 Task: In the  document Mentalhealthfile.html Change font size of watermark '113' and place the watermark  'Horizontally'. Insert footer and write ww.ramsons.com
Action: Mouse moved to (232, 315)
Screenshot: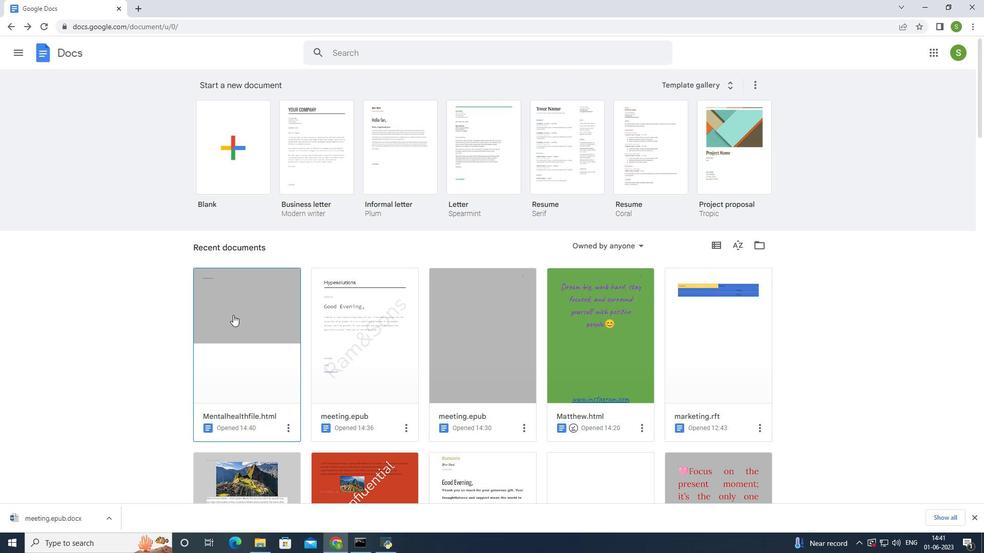 
Action: Mouse pressed left at (232, 315)
Screenshot: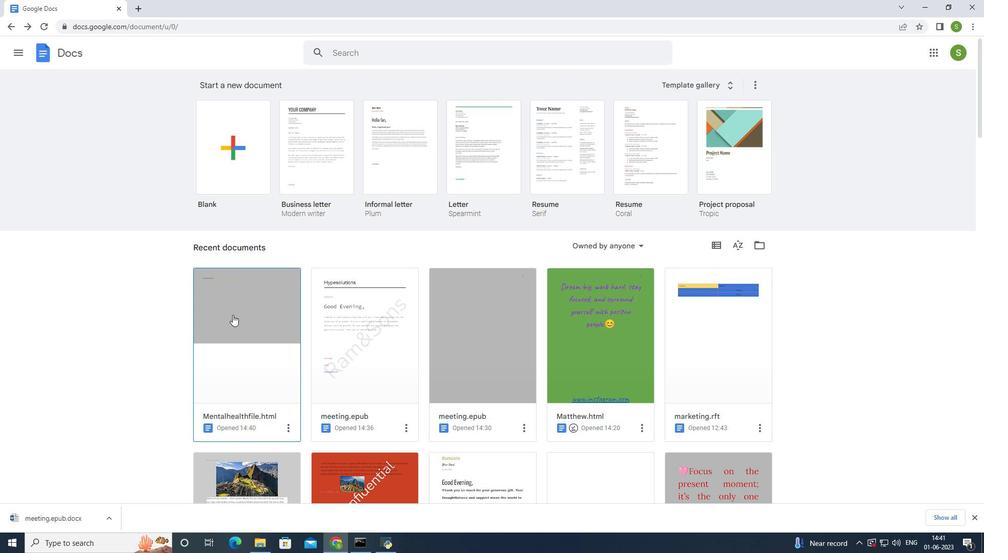
Action: Mouse moved to (115, 60)
Screenshot: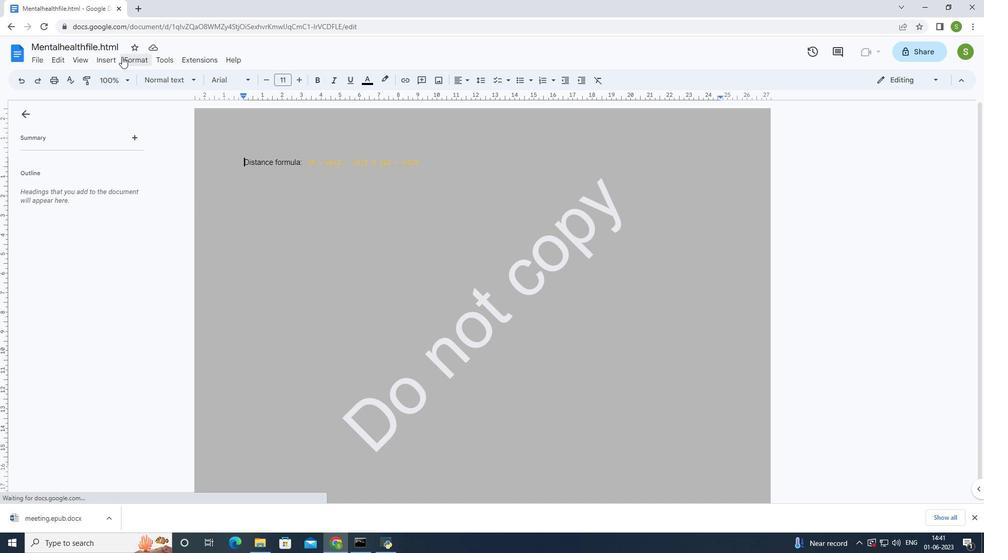 
Action: Mouse pressed left at (115, 60)
Screenshot: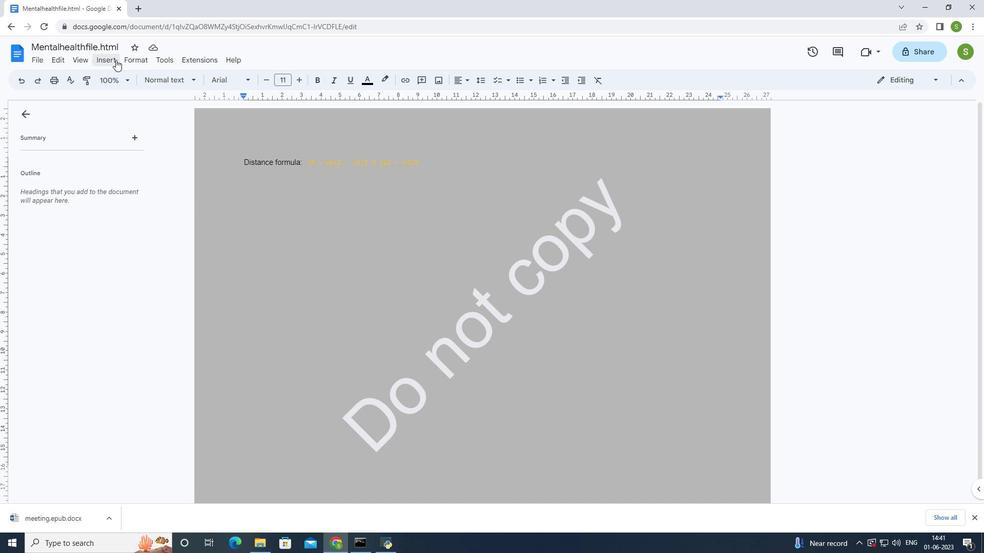 
Action: Mouse moved to (139, 294)
Screenshot: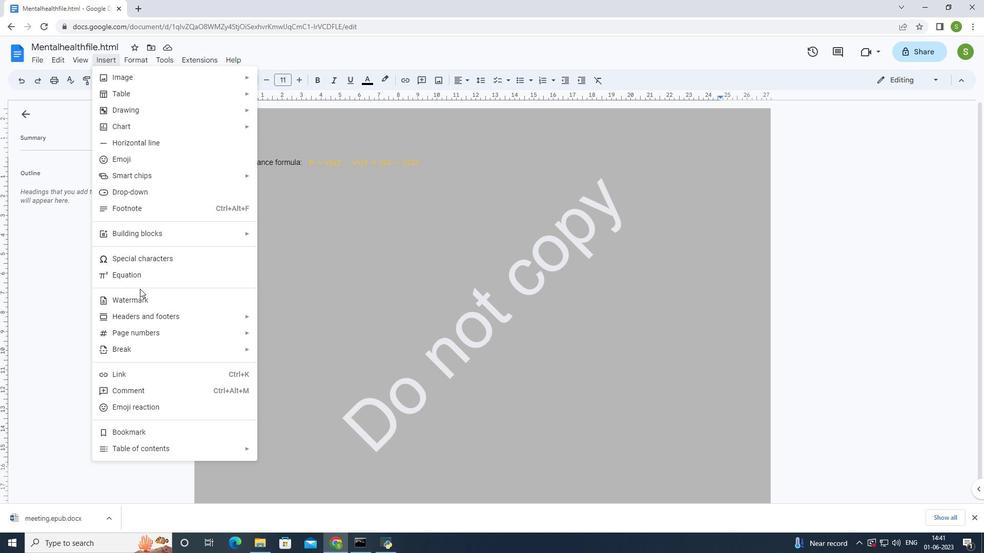 
Action: Mouse pressed left at (139, 294)
Screenshot: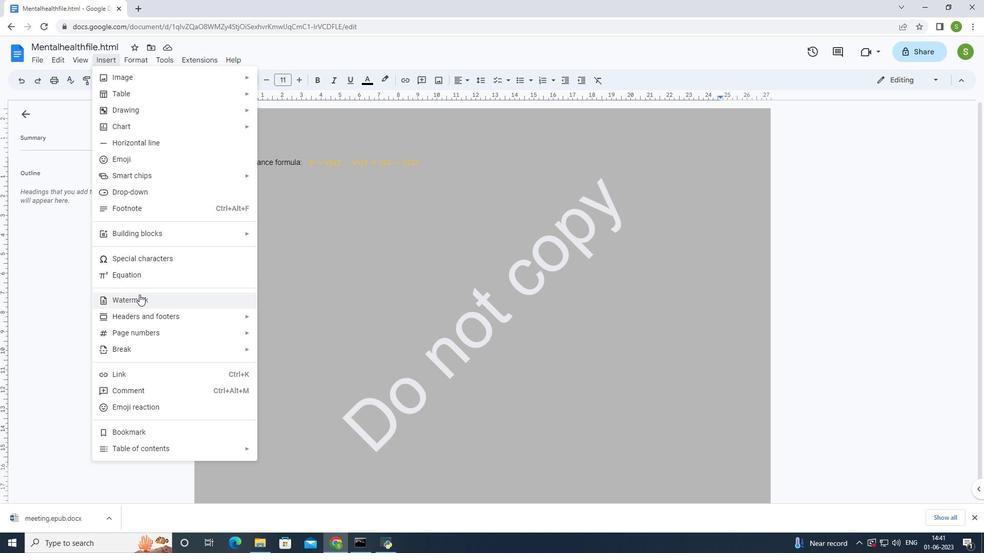 
Action: Mouse moved to (890, 210)
Screenshot: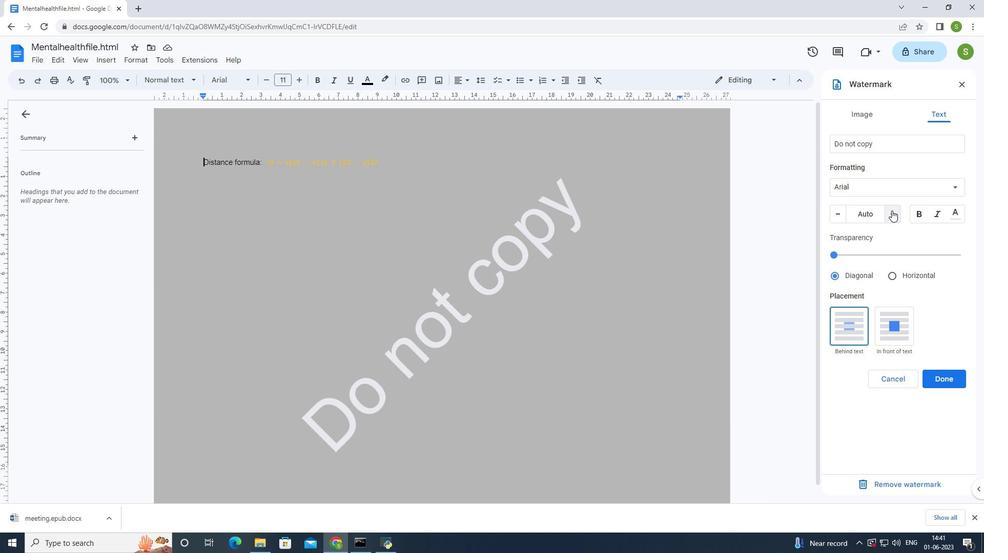 
Action: Mouse pressed left at (890, 210)
Screenshot: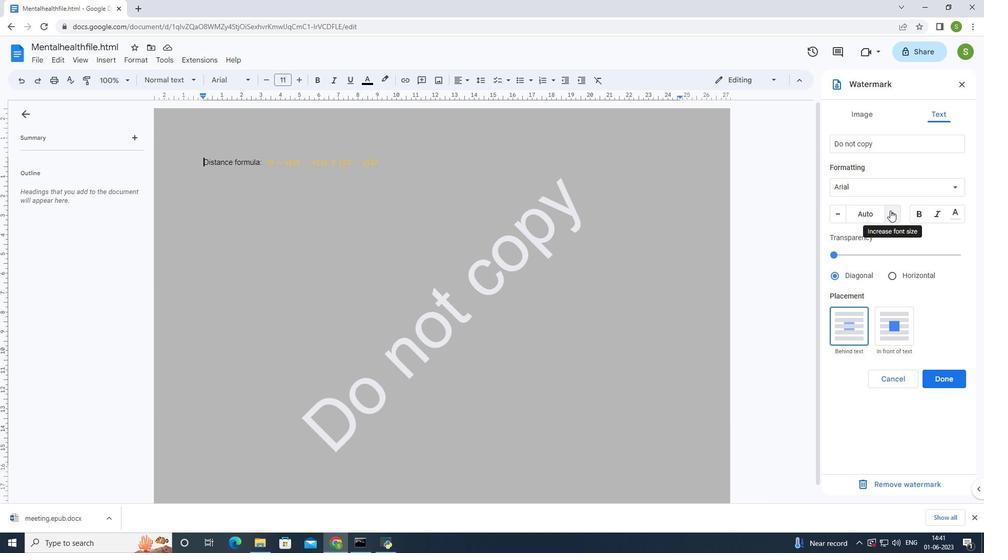 
Action: Mouse pressed left at (890, 210)
Screenshot: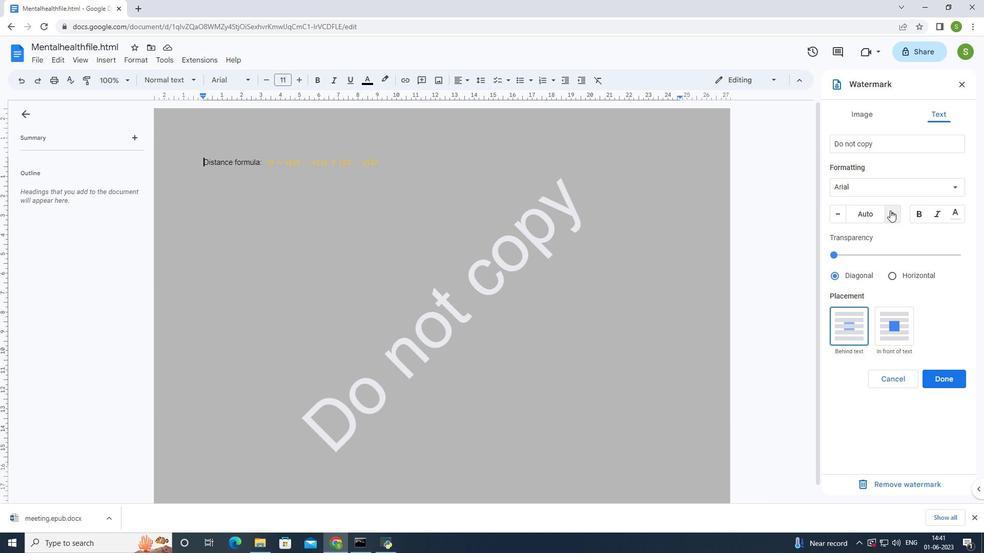 
Action: Mouse pressed left at (890, 210)
Screenshot: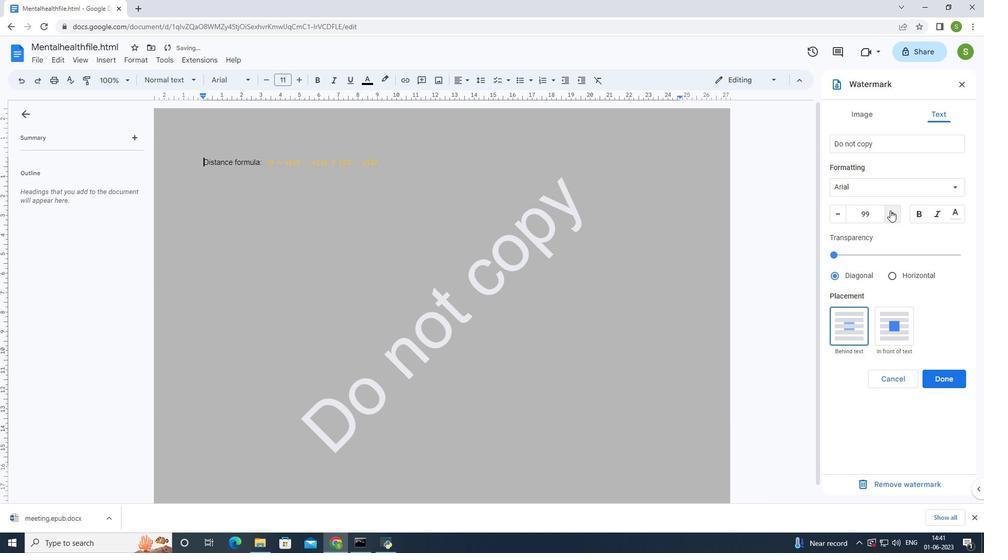 
Action: Mouse pressed left at (890, 210)
Screenshot: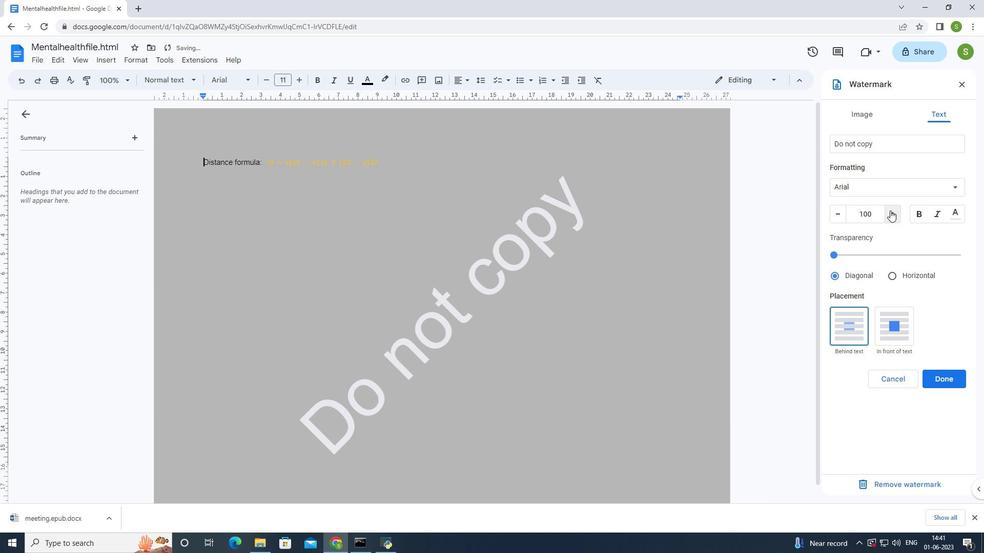 
Action: Mouse moved to (890, 211)
Screenshot: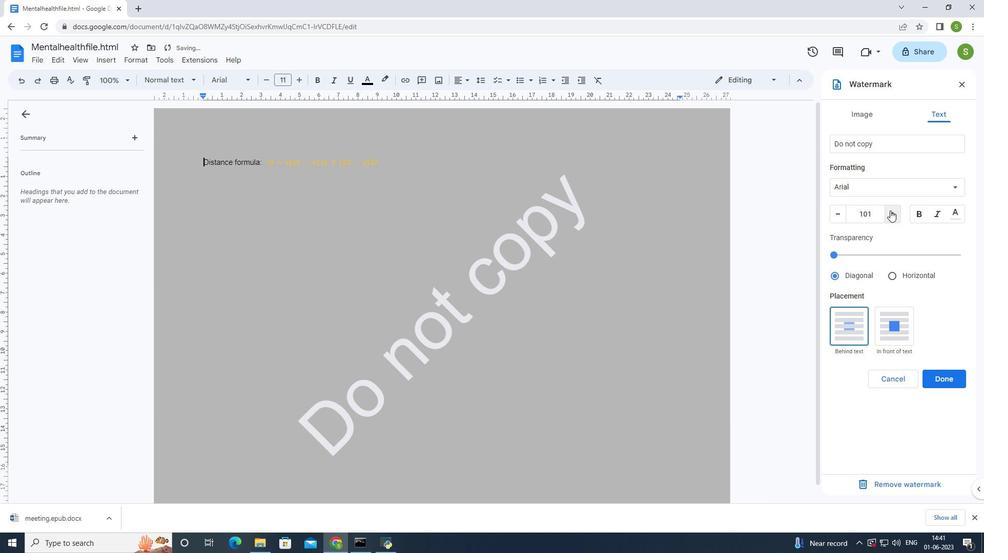 
Action: Mouse pressed left at (890, 211)
Screenshot: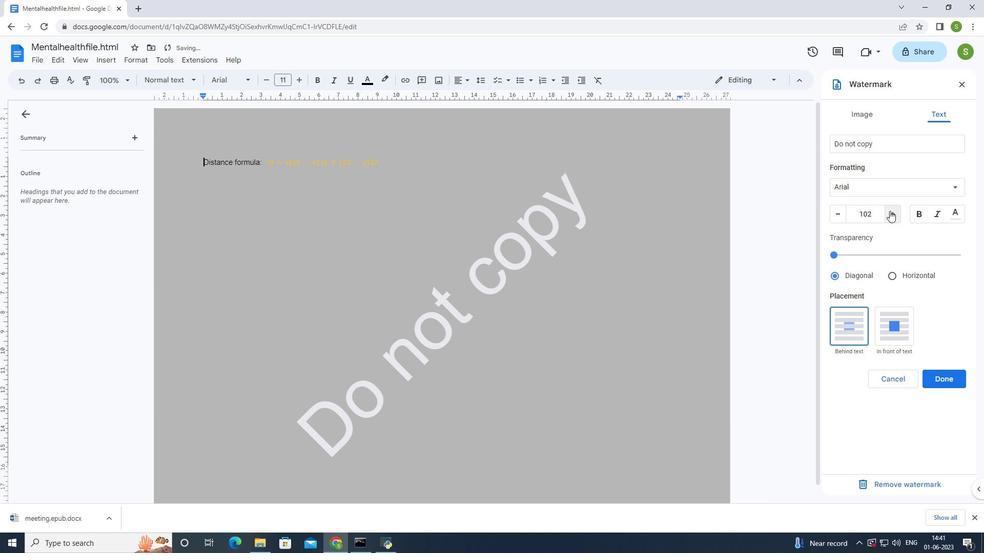 
Action: Mouse pressed left at (890, 211)
Screenshot: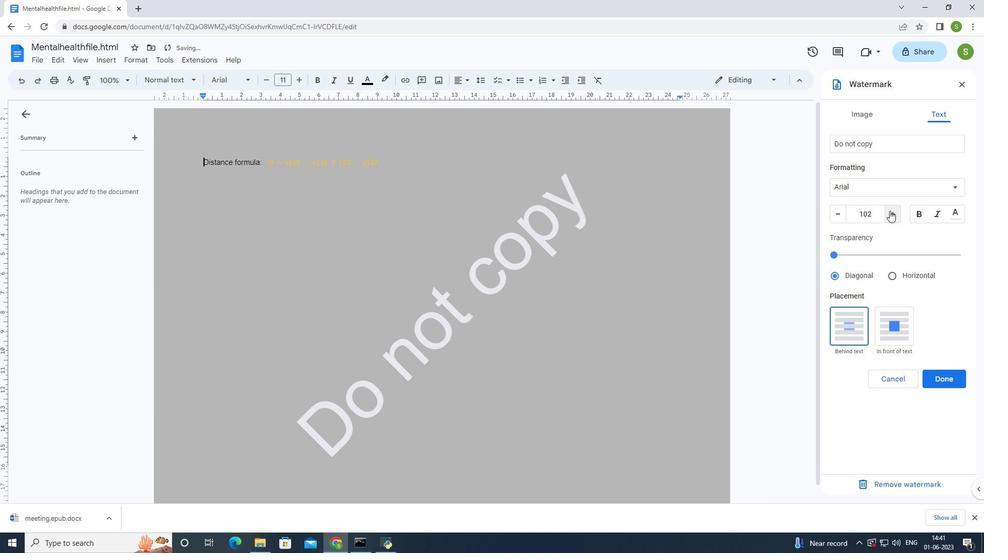 
Action: Mouse pressed left at (890, 211)
Screenshot: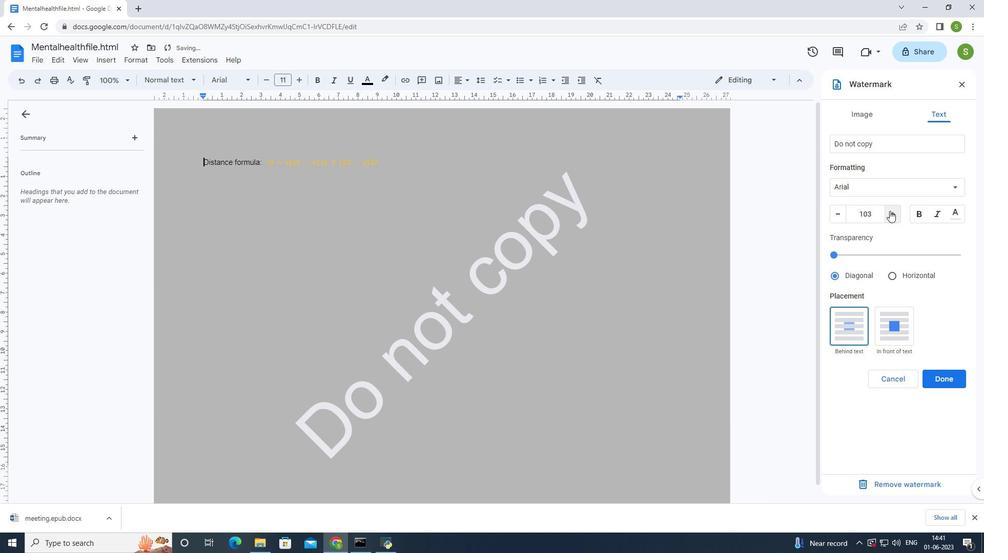 
Action: Mouse pressed left at (890, 211)
Screenshot: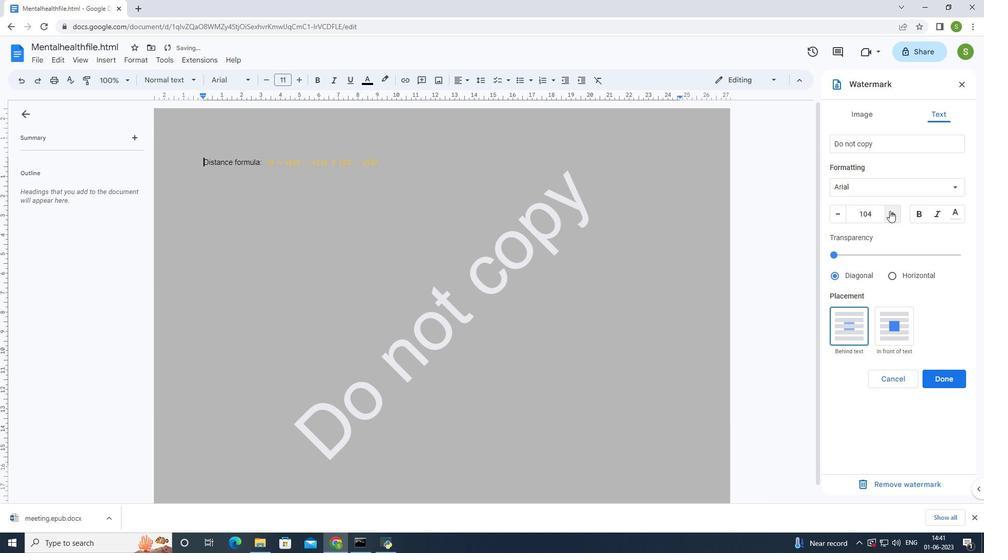 
Action: Mouse pressed left at (890, 211)
Screenshot: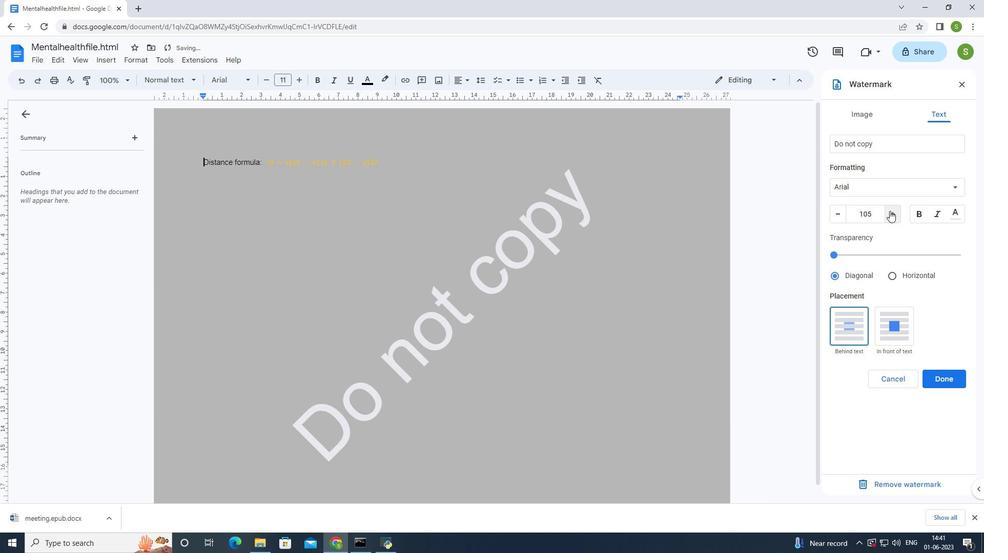 
Action: Mouse pressed left at (890, 211)
Screenshot: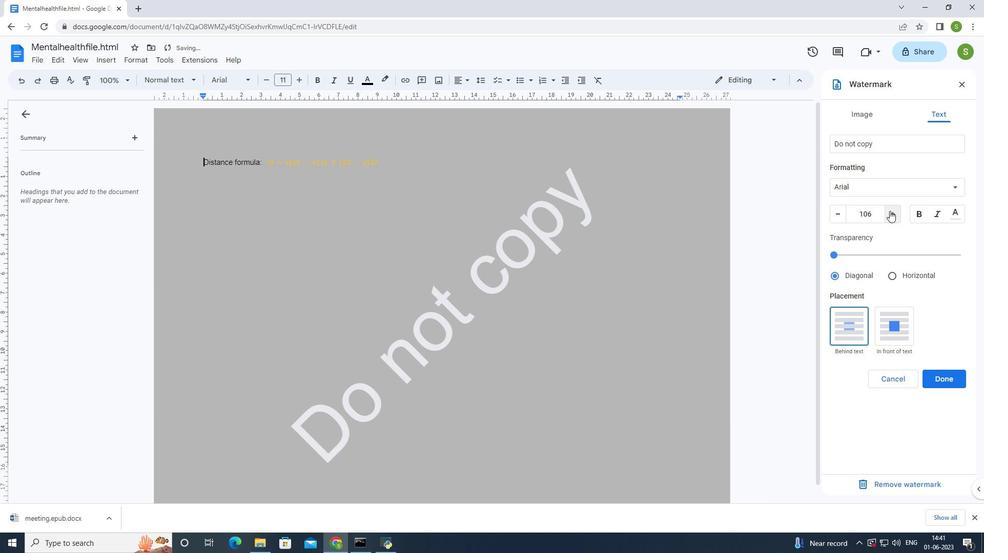 
Action: Mouse pressed left at (890, 211)
Screenshot: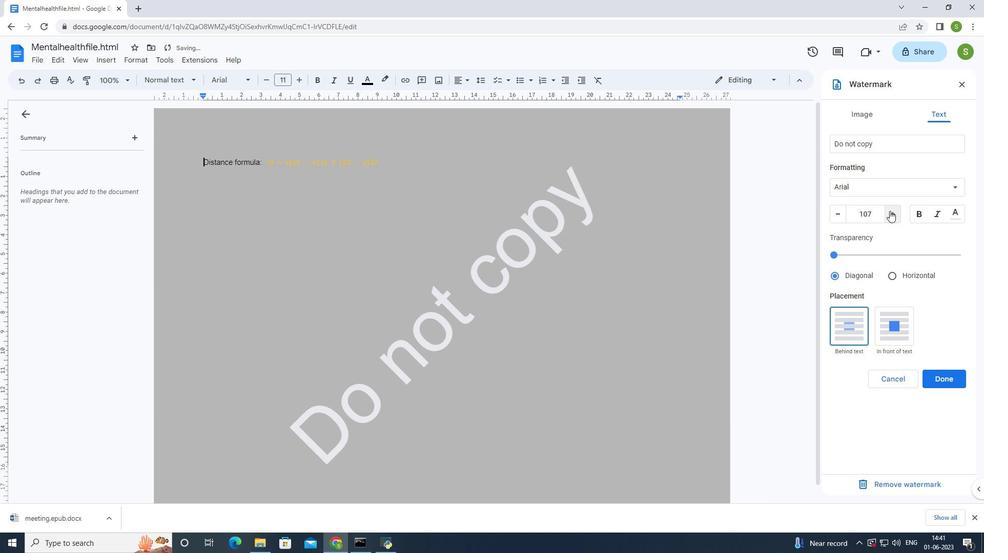 
Action: Mouse pressed left at (890, 211)
Screenshot: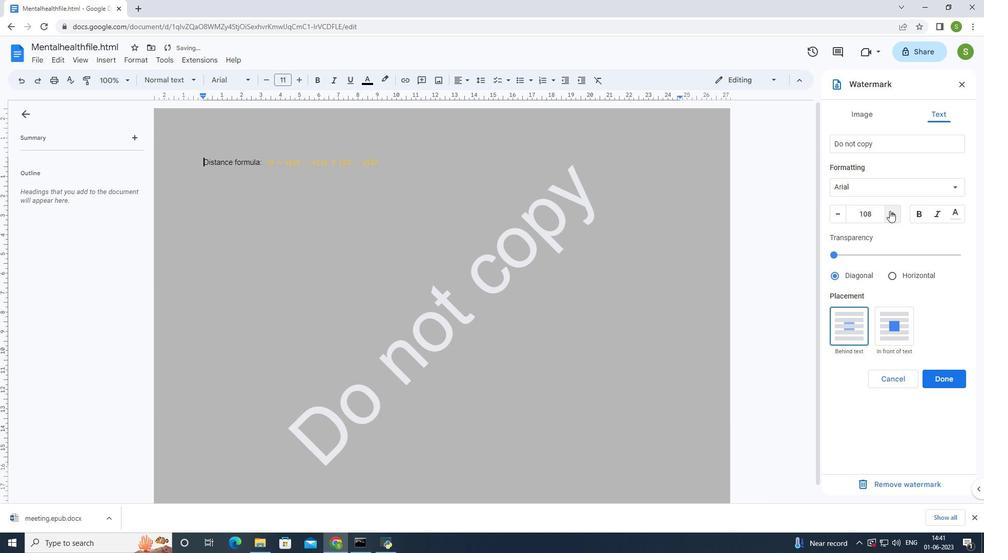 
Action: Mouse pressed left at (890, 211)
Screenshot: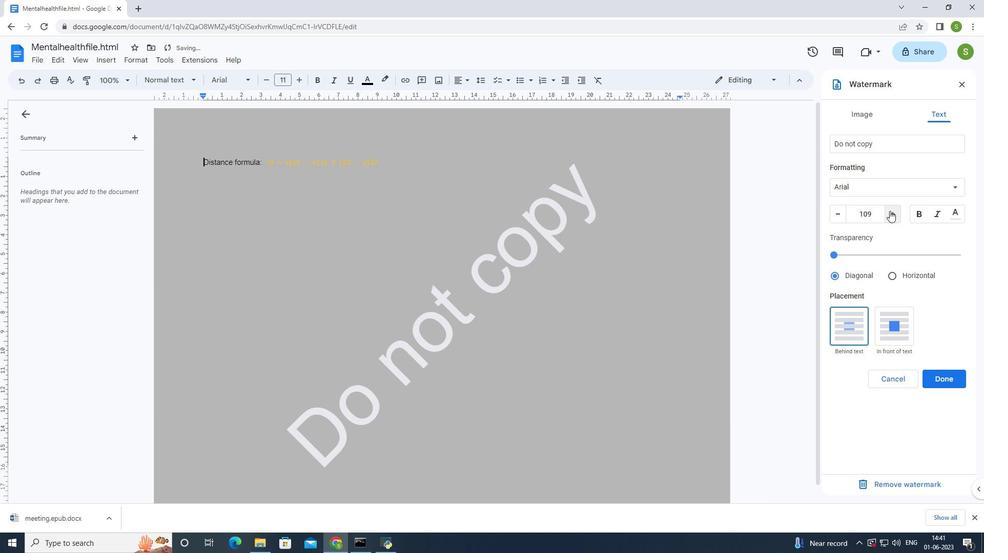
Action: Mouse pressed left at (890, 211)
Screenshot: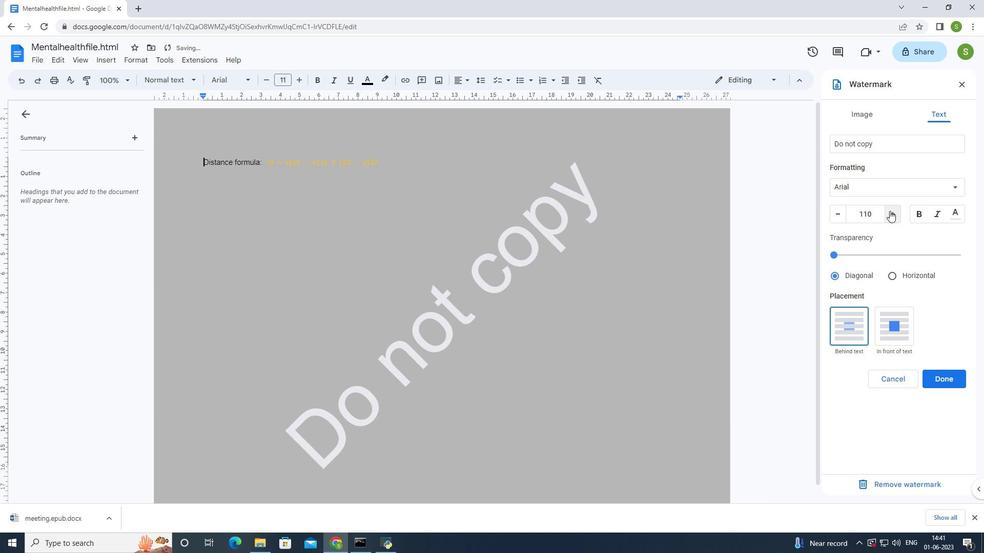 
Action: Mouse pressed left at (890, 211)
Screenshot: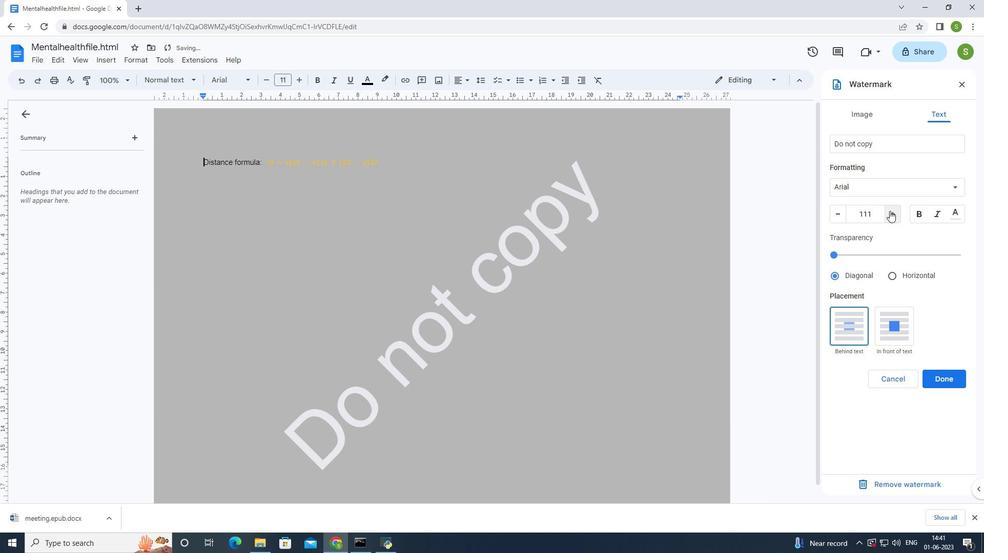 
Action: Mouse pressed left at (890, 211)
Screenshot: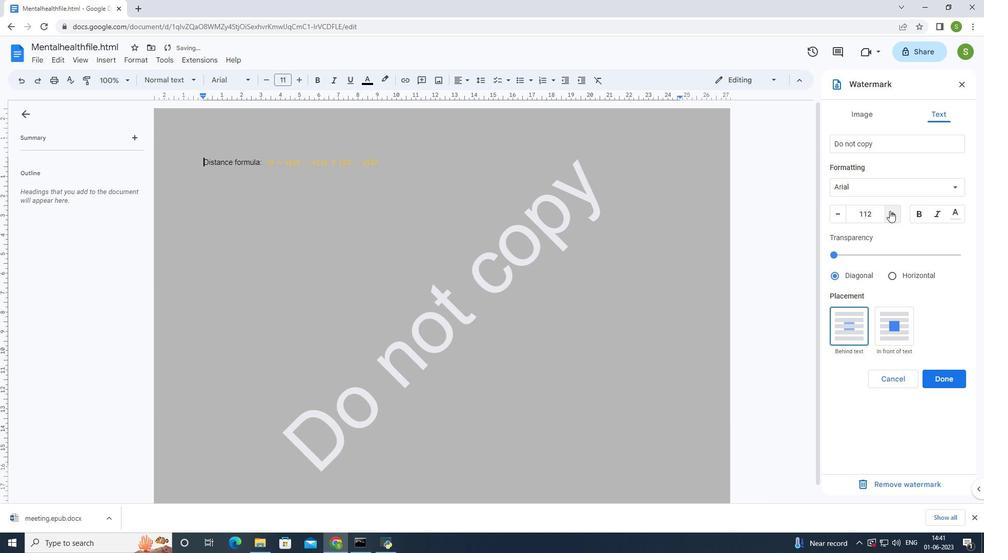 
Action: Mouse pressed left at (890, 211)
Screenshot: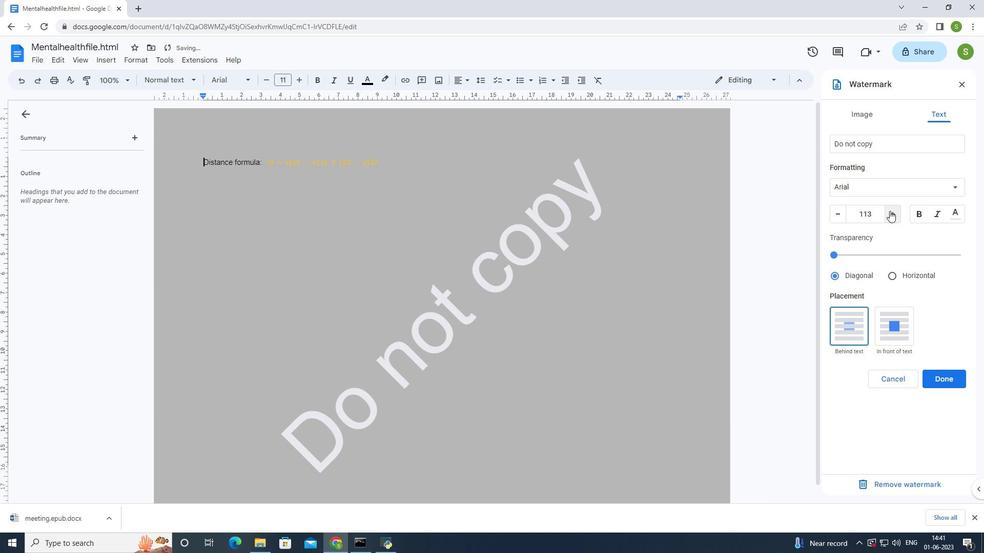 
Action: Mouse moved to (832, 217)
Screenshot: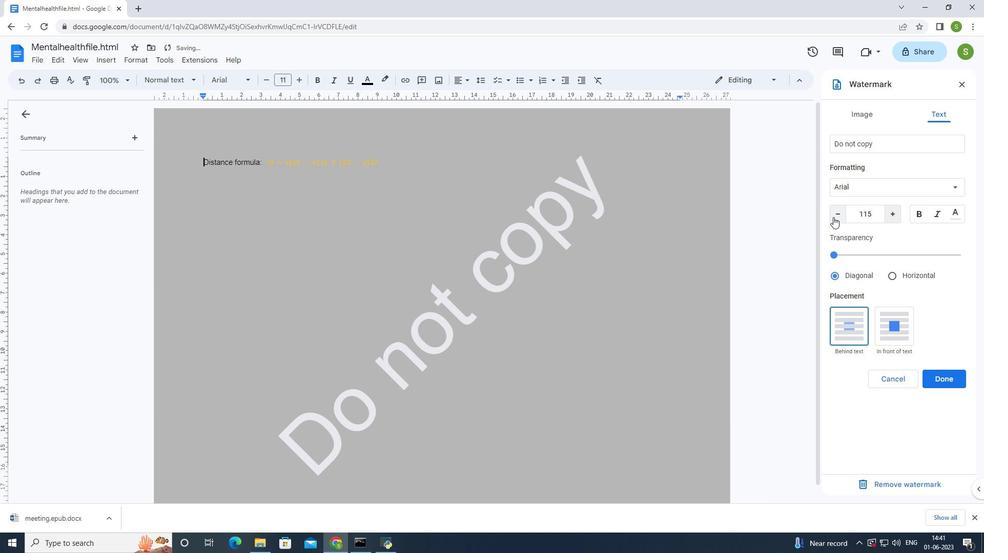 
Action: Mouse pressed left at (832, 217)
Screenshot: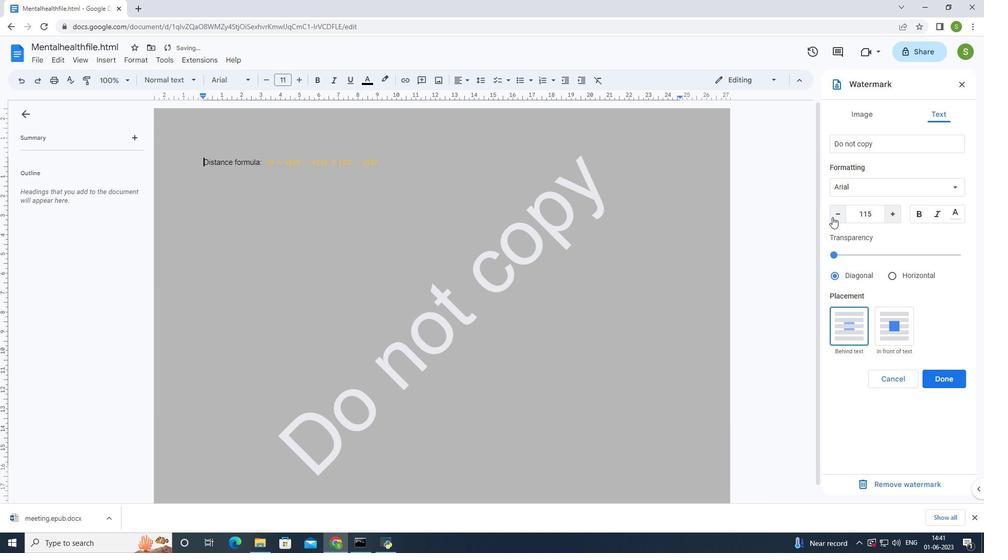 
Action: Mouse pressed left at (832, 217)
Screenshot: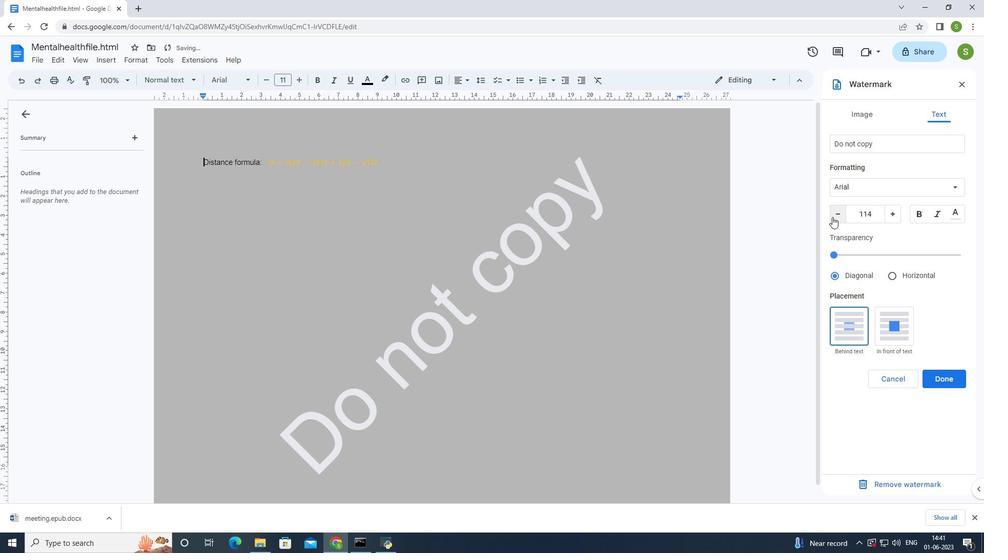 
Action: Mouse moved to (891, 274)
Screenshot: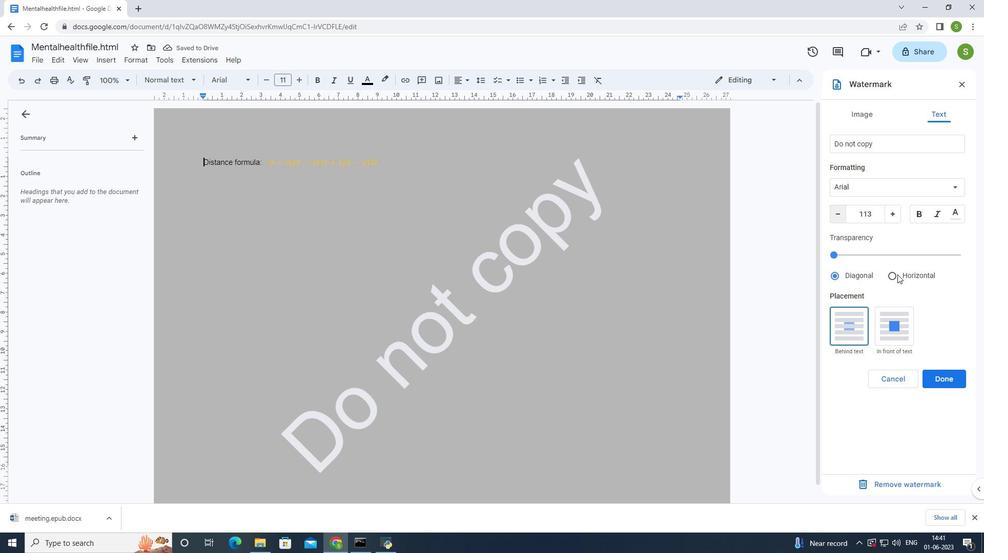 
Action: Mouse pressed left at (891, 274)
Screenshot: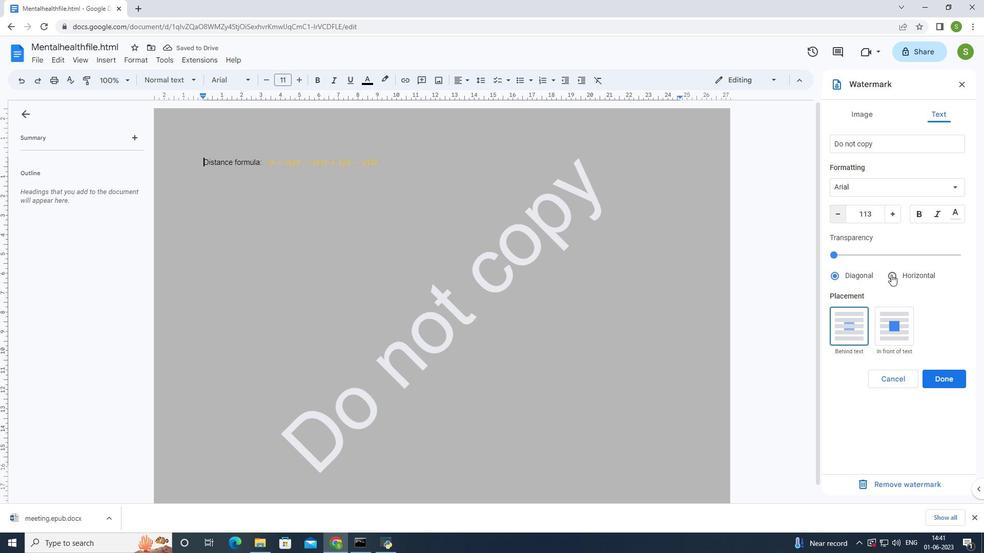 
Action: Mouse moved to (565, 289)
Screenshot: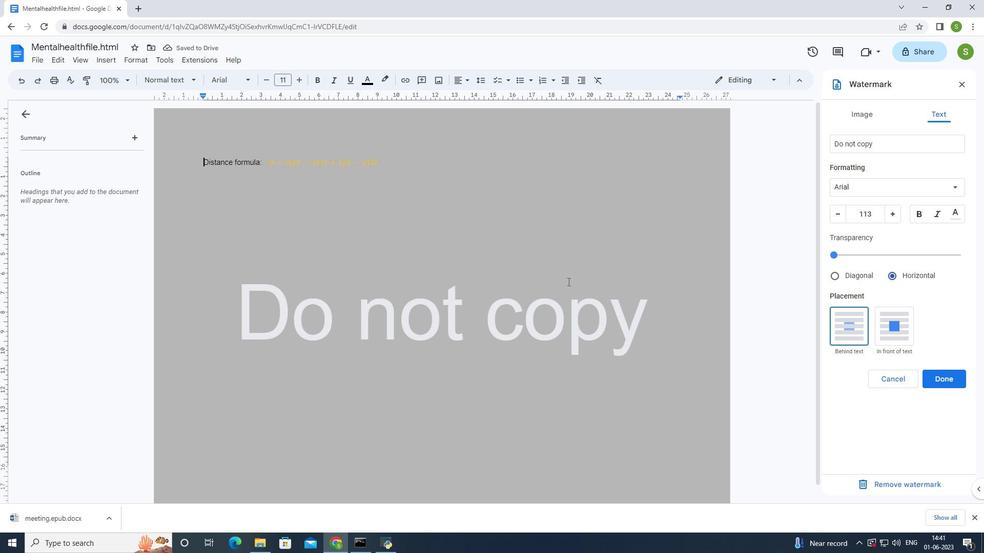 
Action: Mouse scrolled (565, 288) with delta (0, 0)
Screenshot: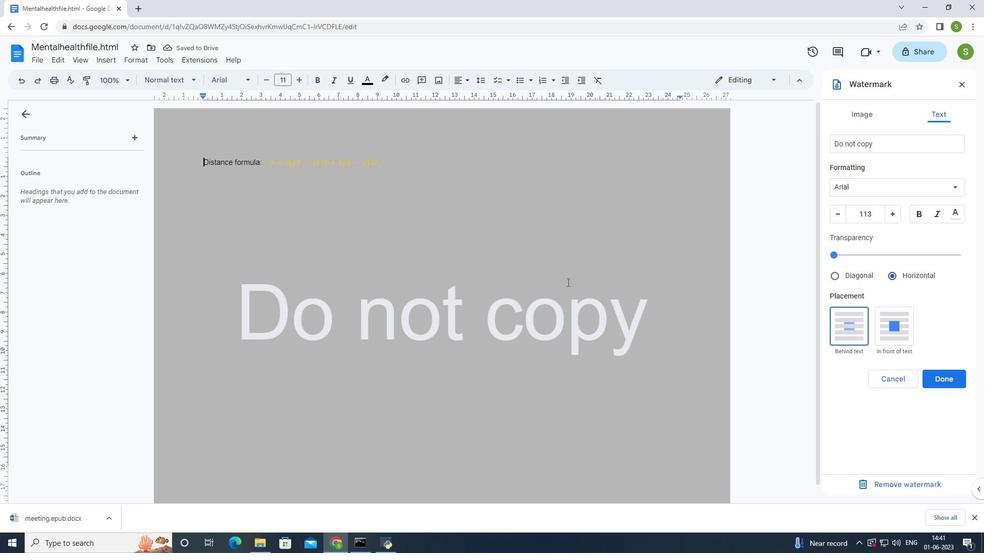 
Action: Mouse moved to (565, 291)
Screenshot: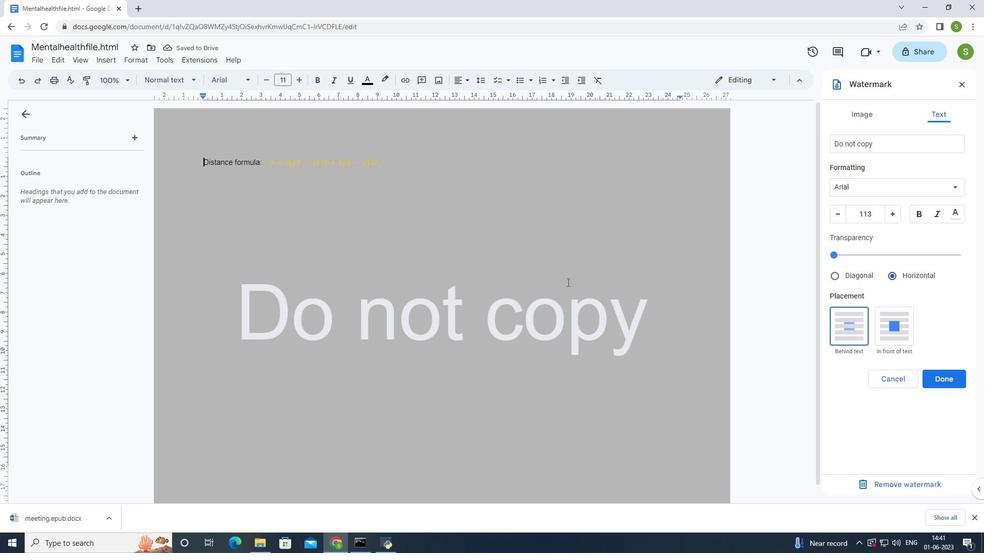 
Action: Mouse scrolled (565, 290) with delta (0, 0)
Screenshot: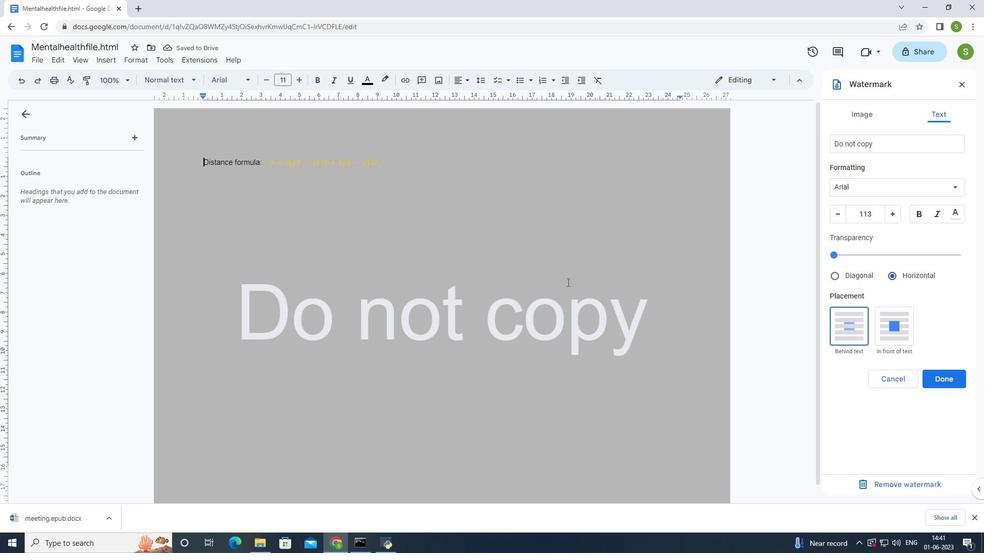 
Action: Mouse moved to (565, 291)
Screenshot: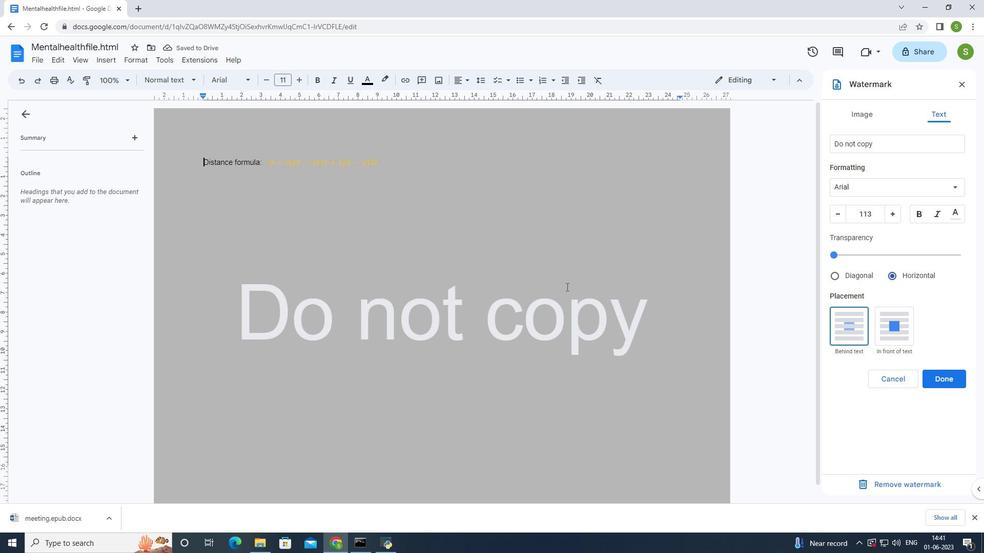 
Action: Mouse scrolled (565, 291) with delta (0, 0)
Screenshot: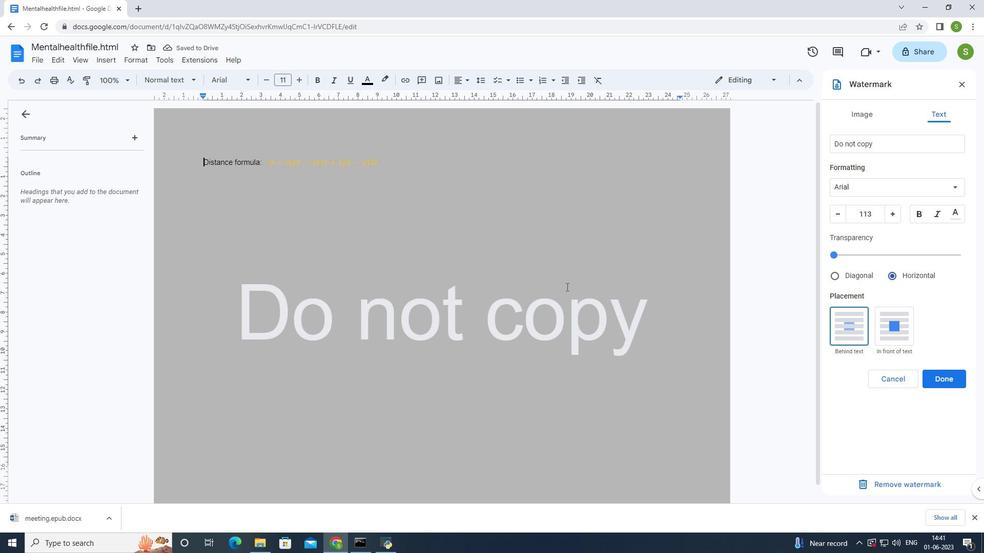 
Action: Mouse moved to (565, 292)
Screenshot: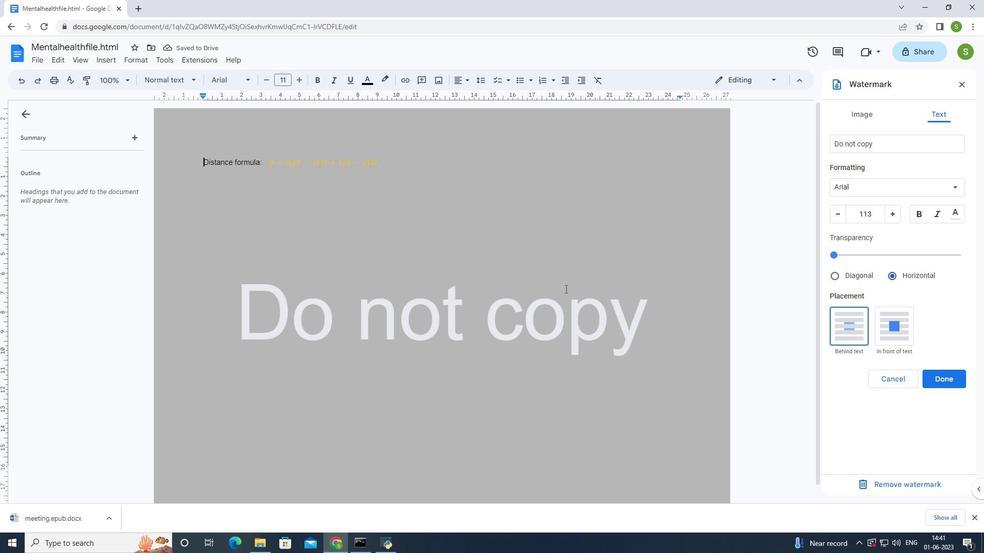 
Action: Mouse scrolled (565, 291) with delta (0, 0)
Screenshot: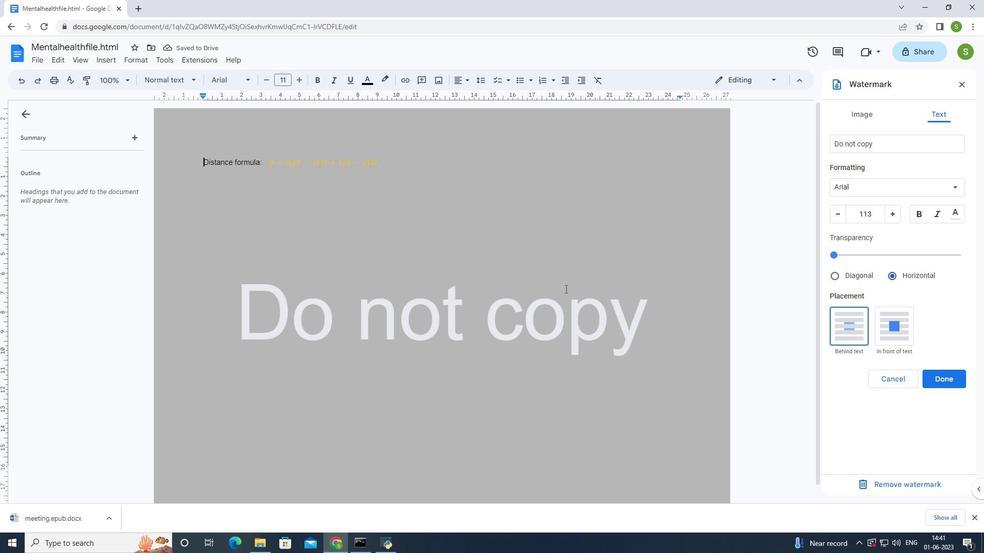 
Action: Mouse moved to (563, 295)
Screenshot: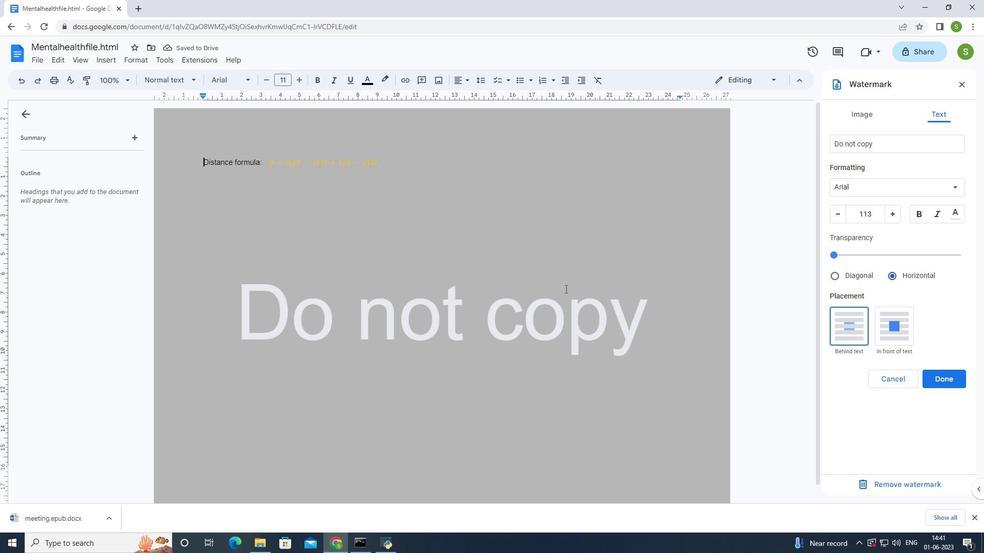 
Action: Mouse scrolled (563, 294) with delta (0, 0)
Screenshot: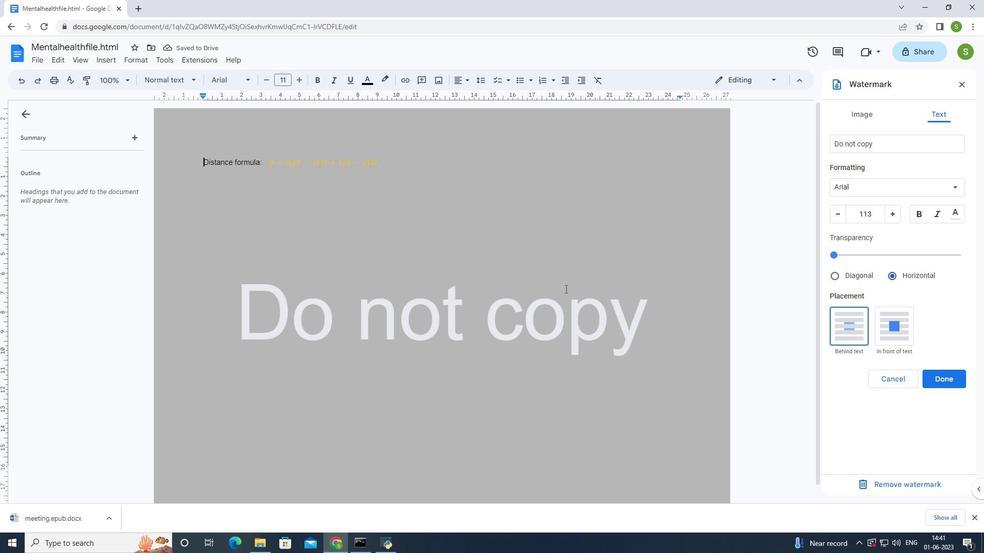 
Action: Mouse moved to (555, 304)
Screenshot: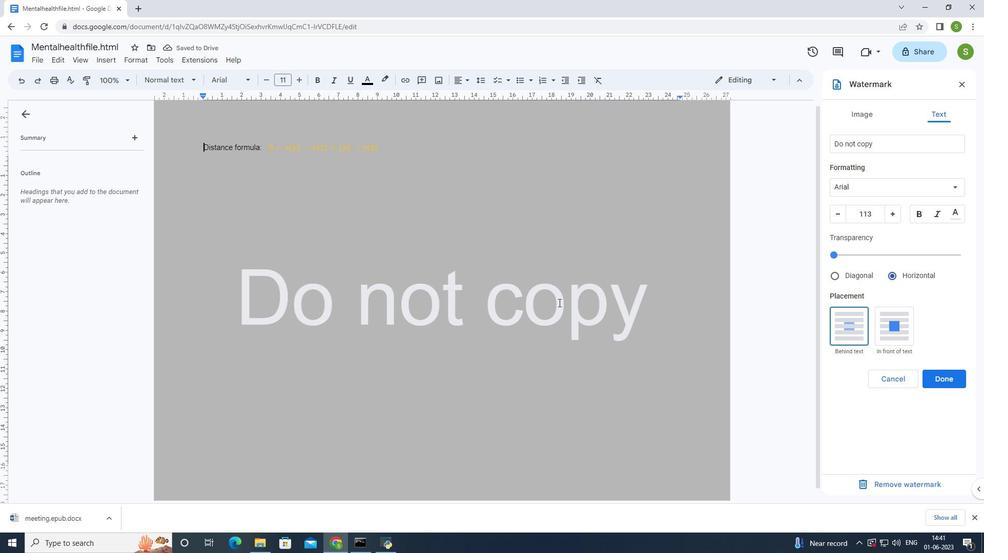 
Action: Mouse scrolled (555, 303) with delta (0, 0)
Screenshot: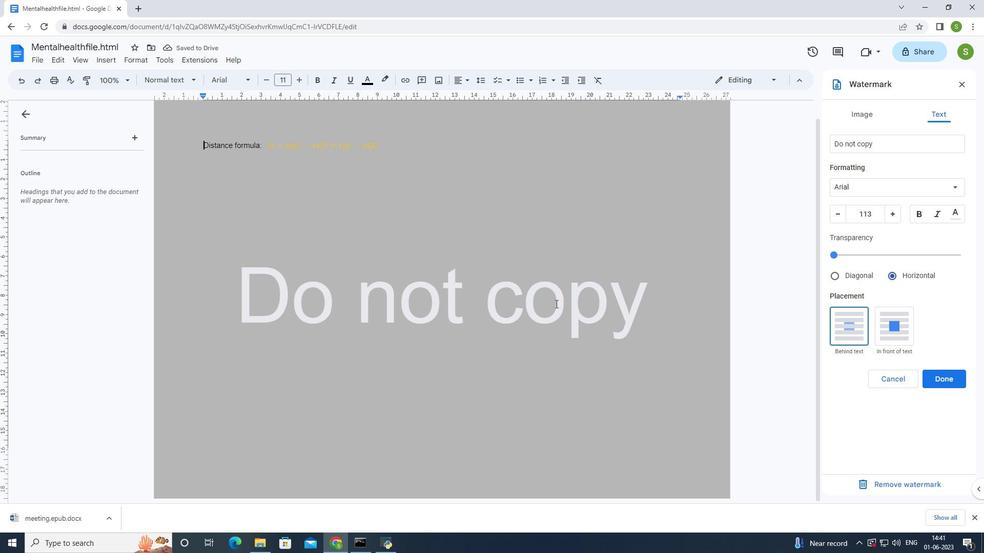 
Action: Mouse moved to (555, 304)
Screenshot: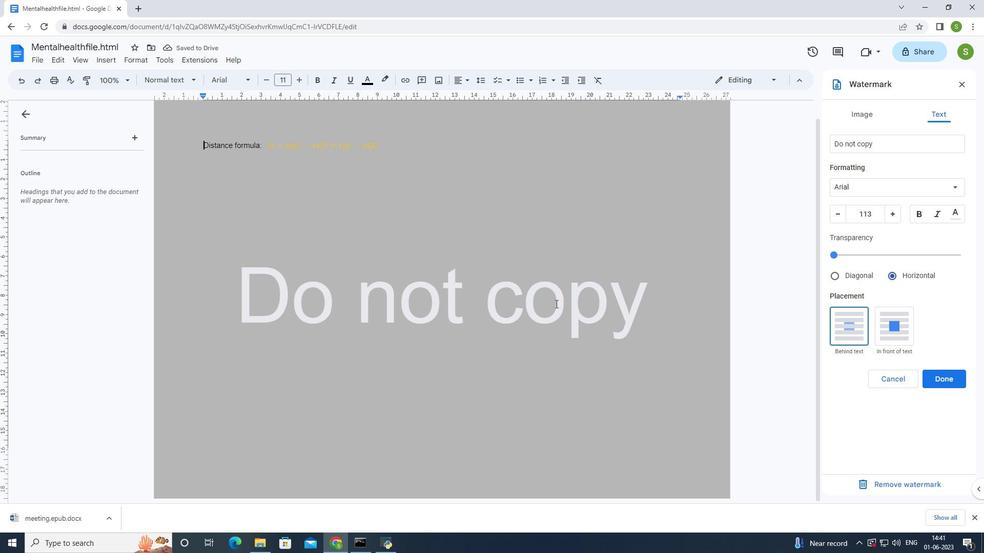 
Action: Mouse scrolled (555, 303) with delta (0, 0)
Screenshot: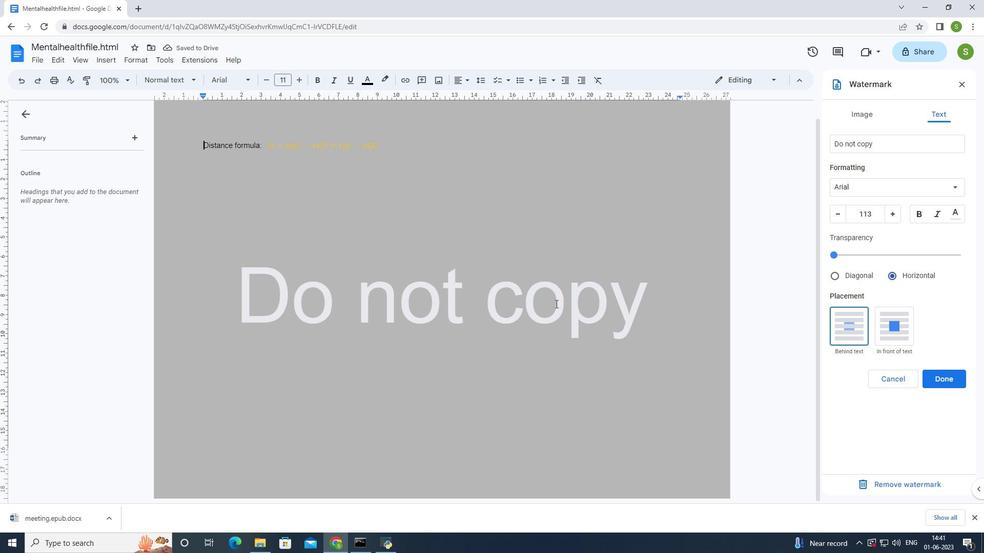 
Action: Mouse moved to (493, 454)
Screenshot: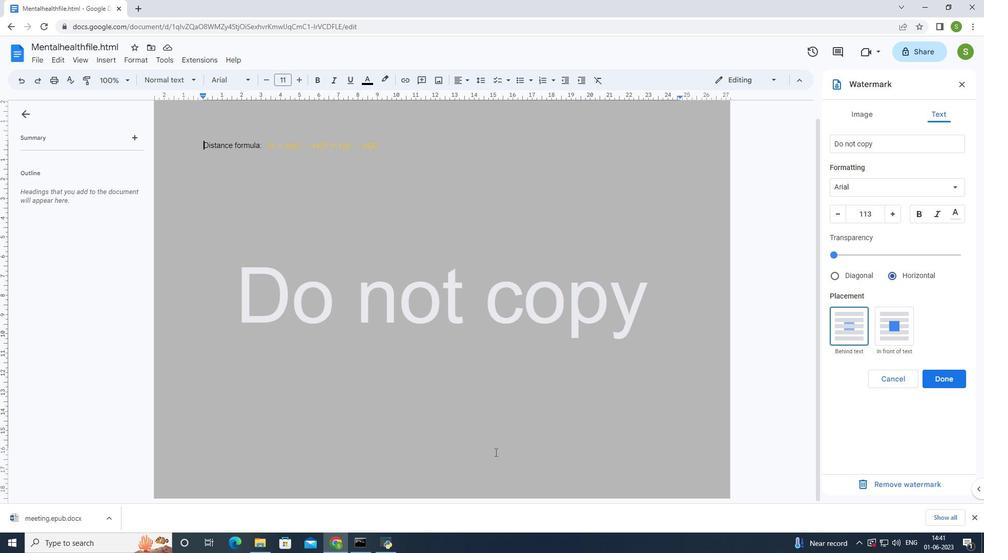 
Action: Mouse pressed left at (493, 454)
Screenshot: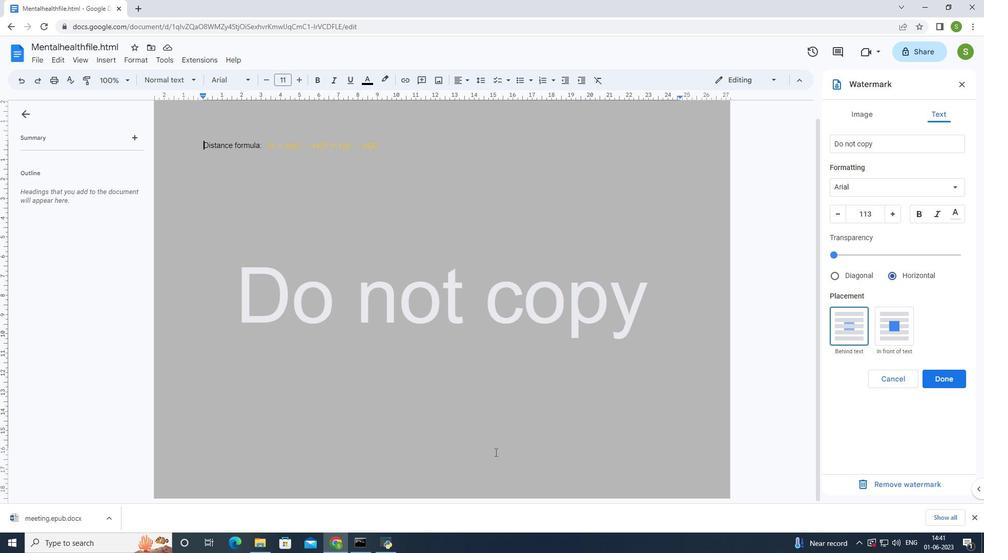 
Action: Mouse pressed left at (493, 454)
Screenshot: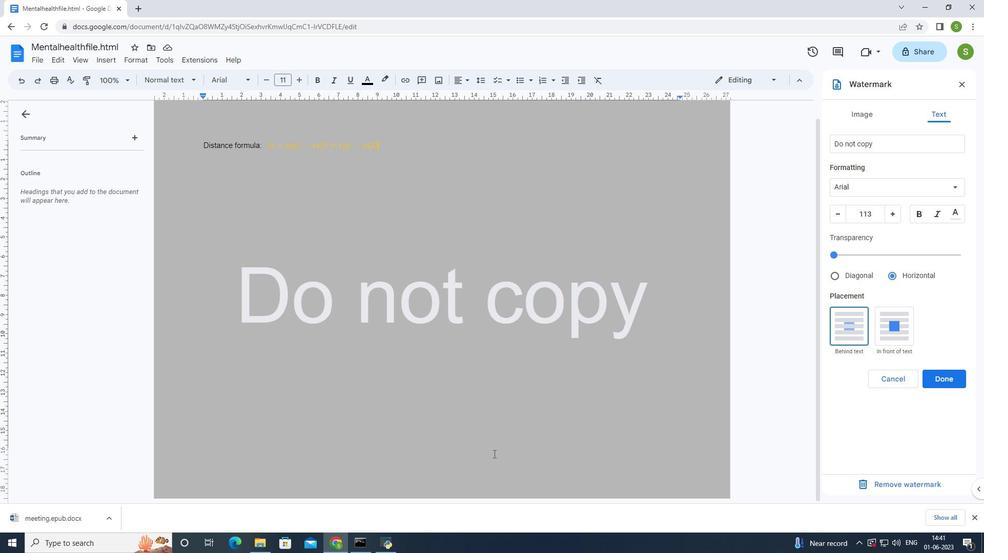 
Action: Mouse moved to (406, 85)
Screenshot: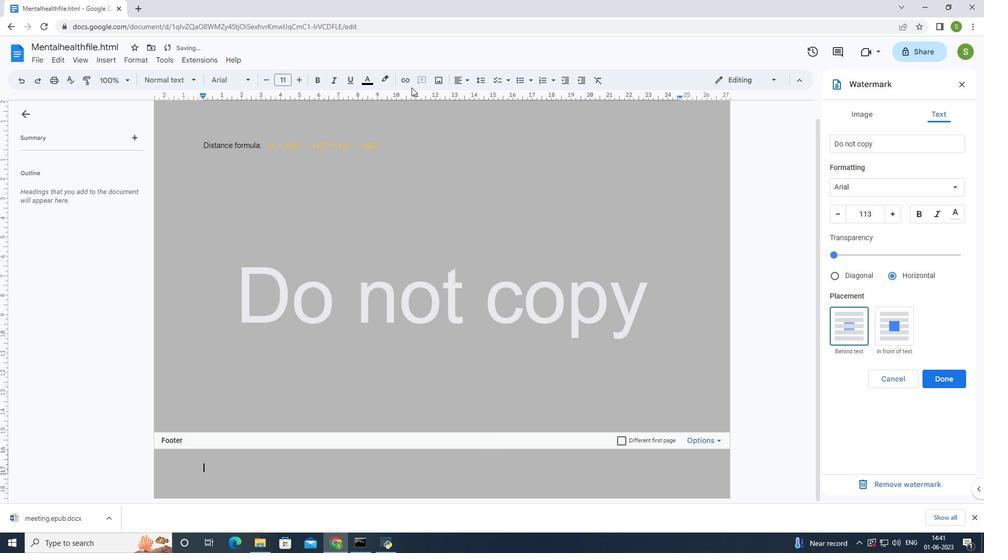 
Action: Mouse pressed left at (406, 85)
Screenshot: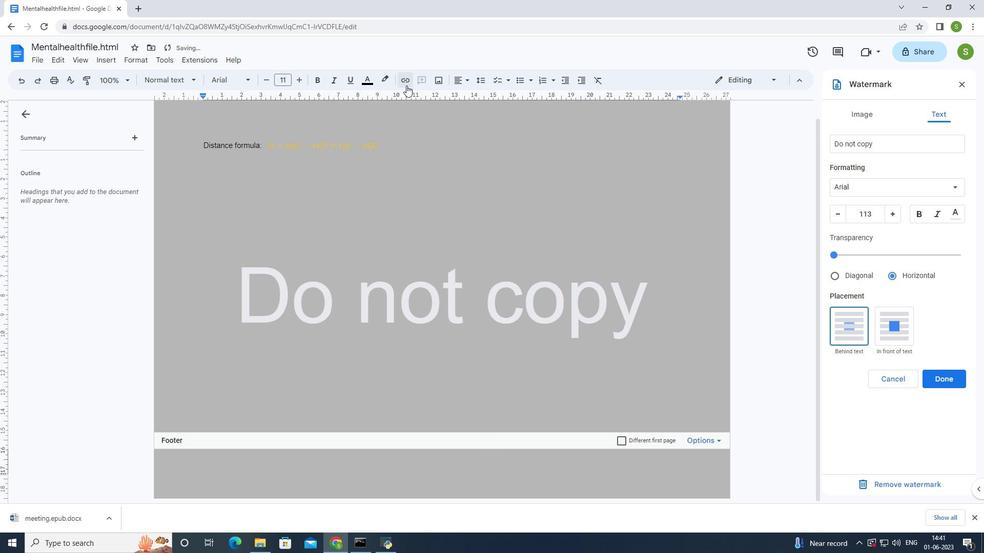 
Action: Mouse moved to (250, 301)
Screenshot: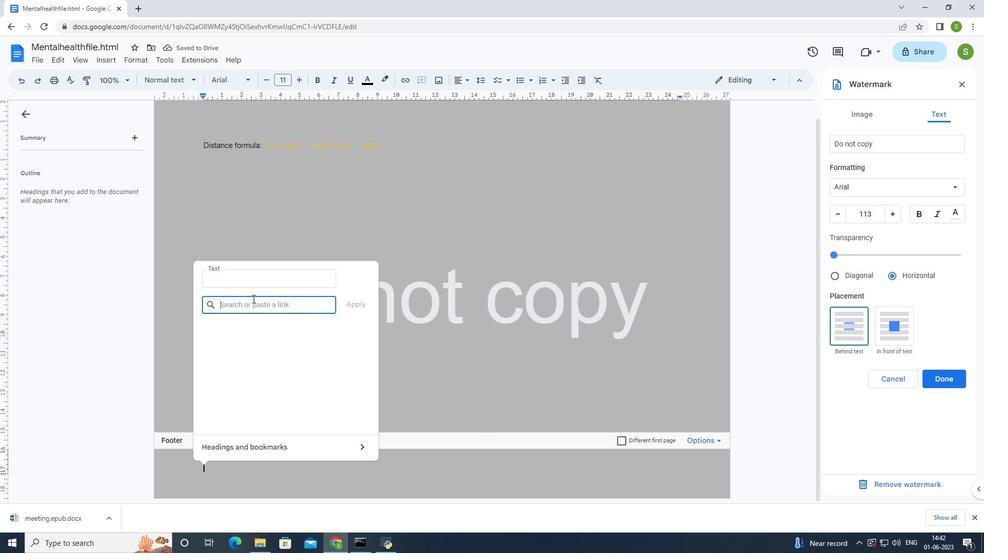 
Action: Mouse pressed left at (250, 301)
Screenshot: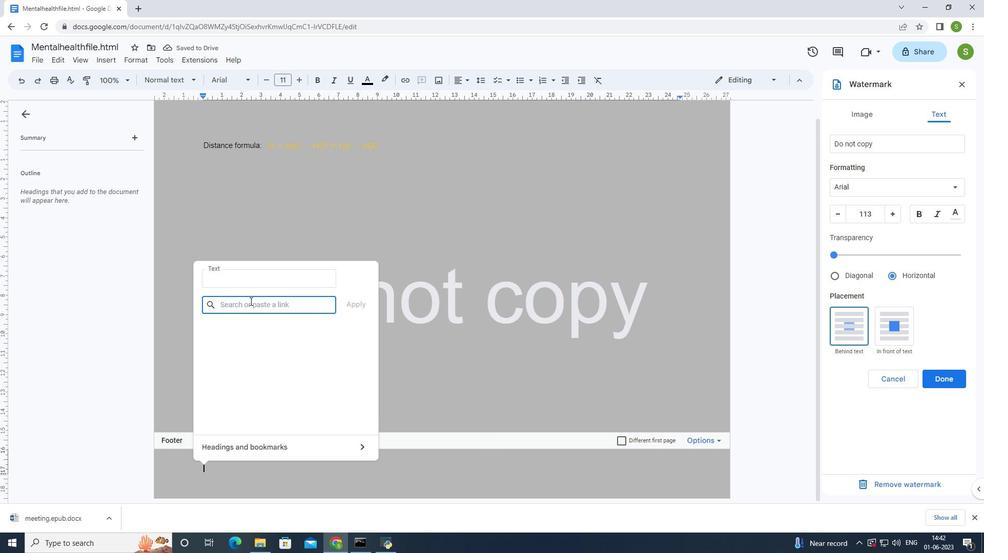 
Action: Mouse moved to (327, 271)
Screenshot: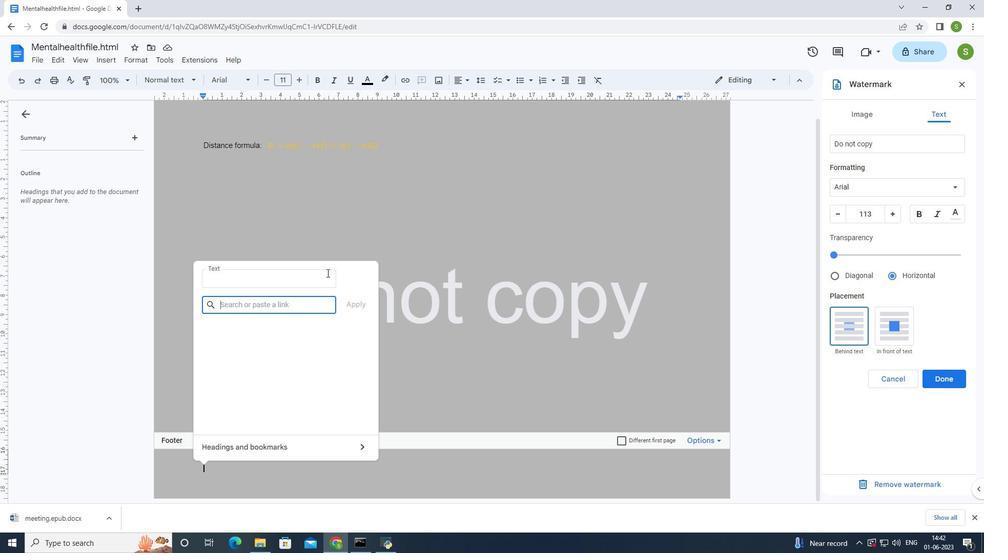 
Action: Key pressed w
Screenshot: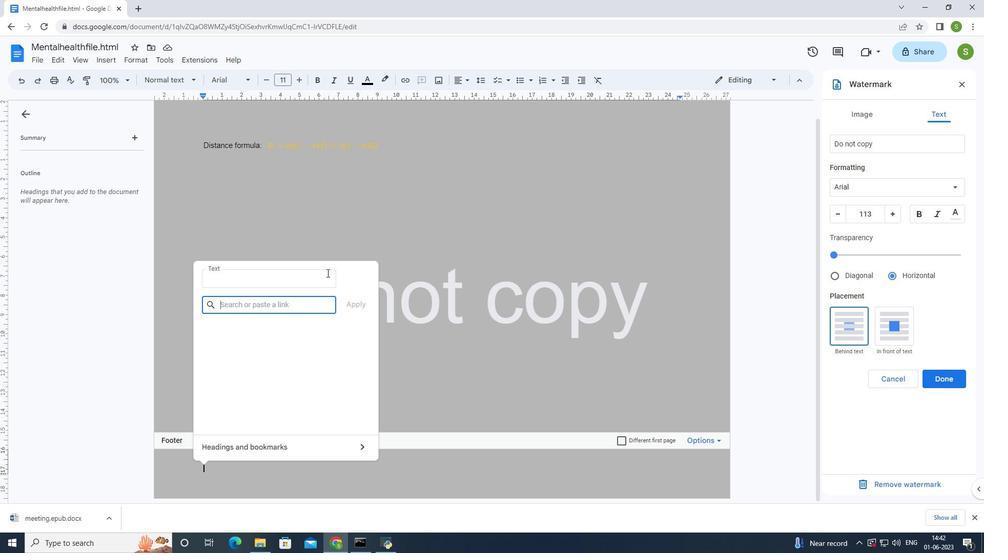 
Action: Mouse moved to (327, 269)
Screenshot: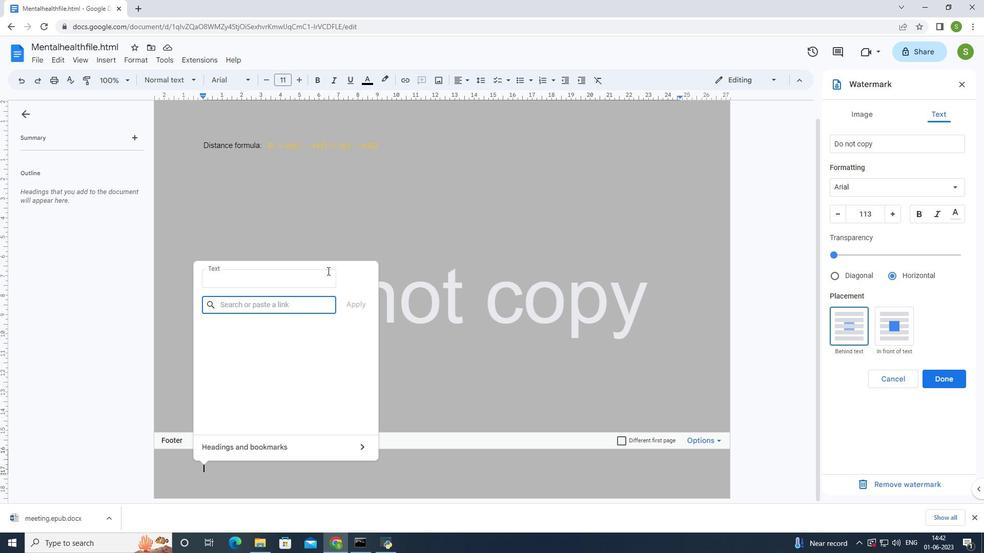 
Action: Key pressed w
Screenshot: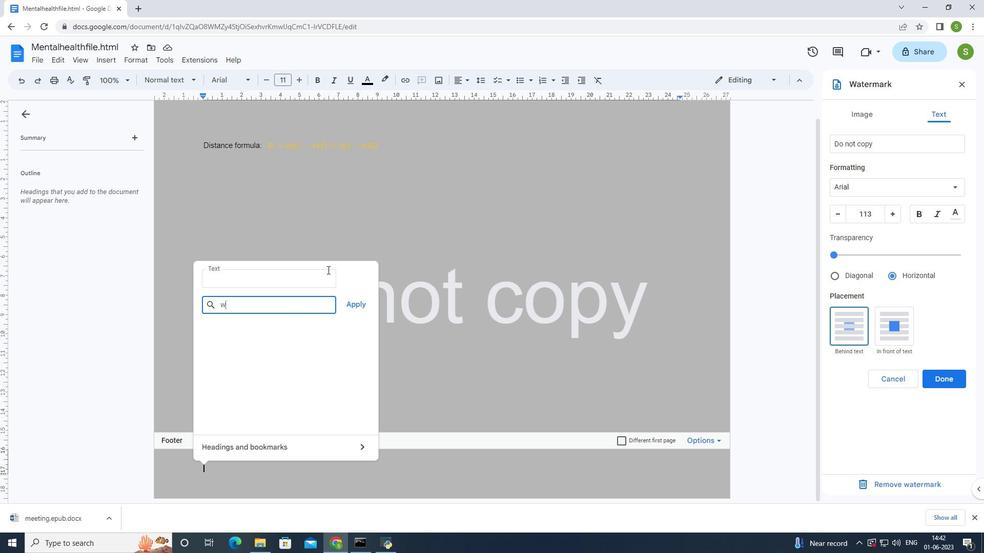 
Action: Mouse moved to (327, 268)
Screenshot: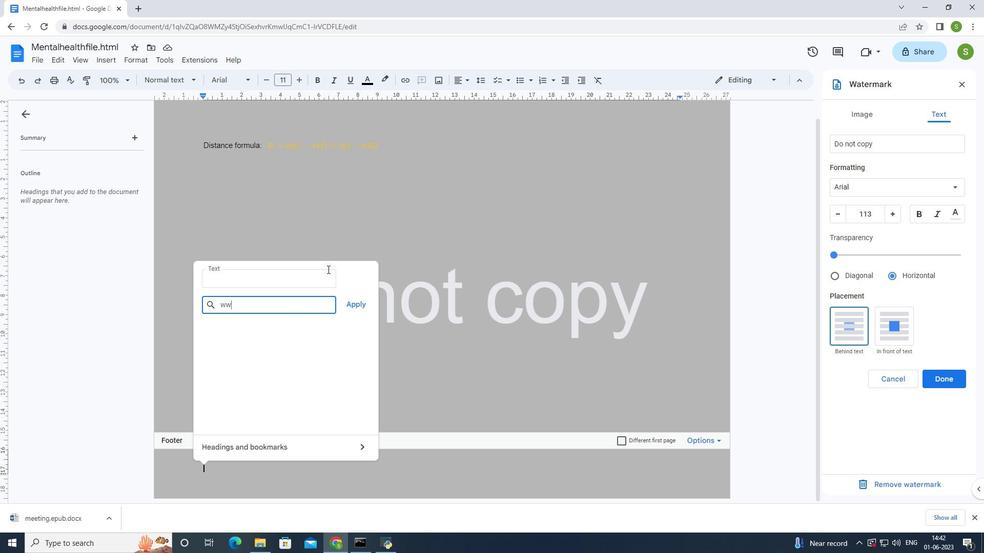
Action: Key pressed w
Screenshot: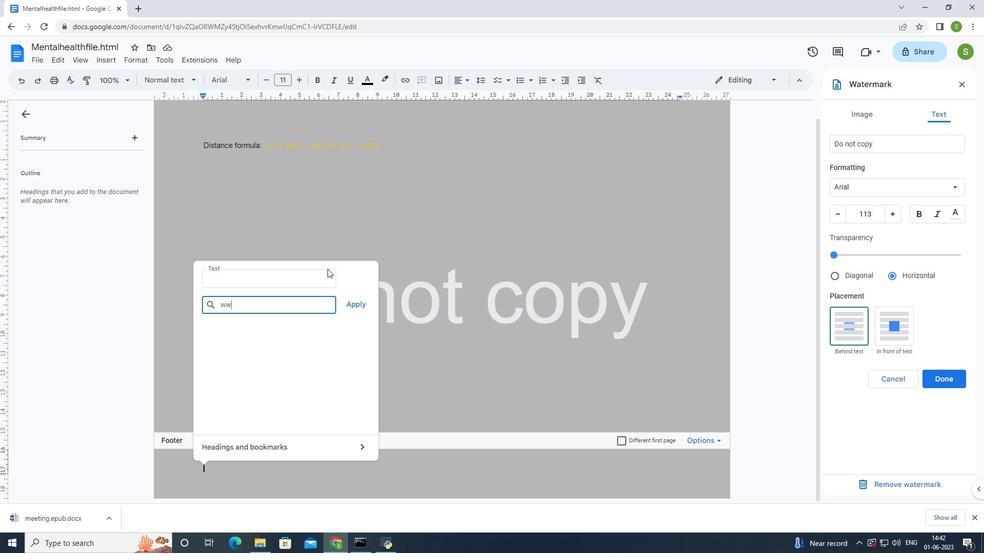 
Action: Mouse moved to (328, 266)
Screenshot: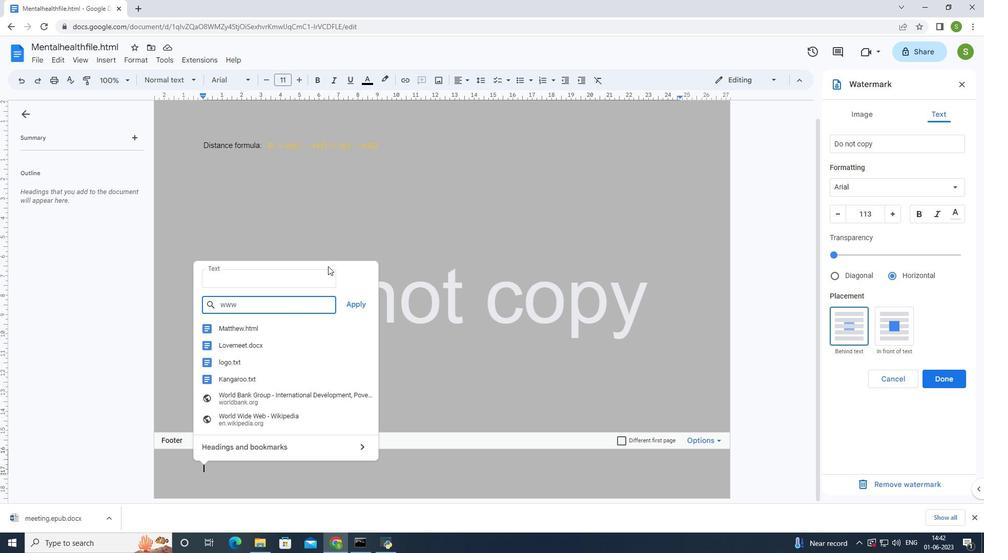 
Action: Key pressed .
Screenshot: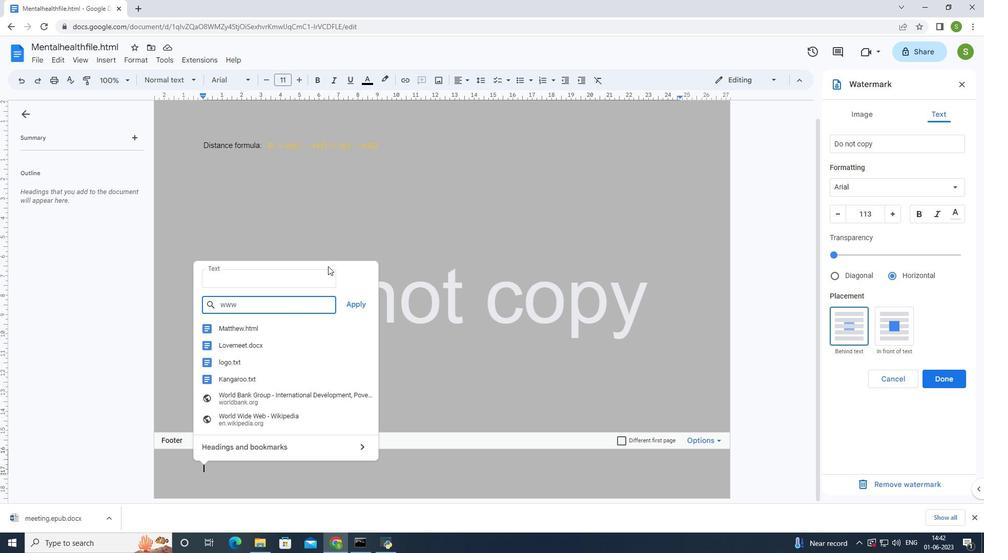 
Action: Mouse moved to (330, 255)
Screenshot: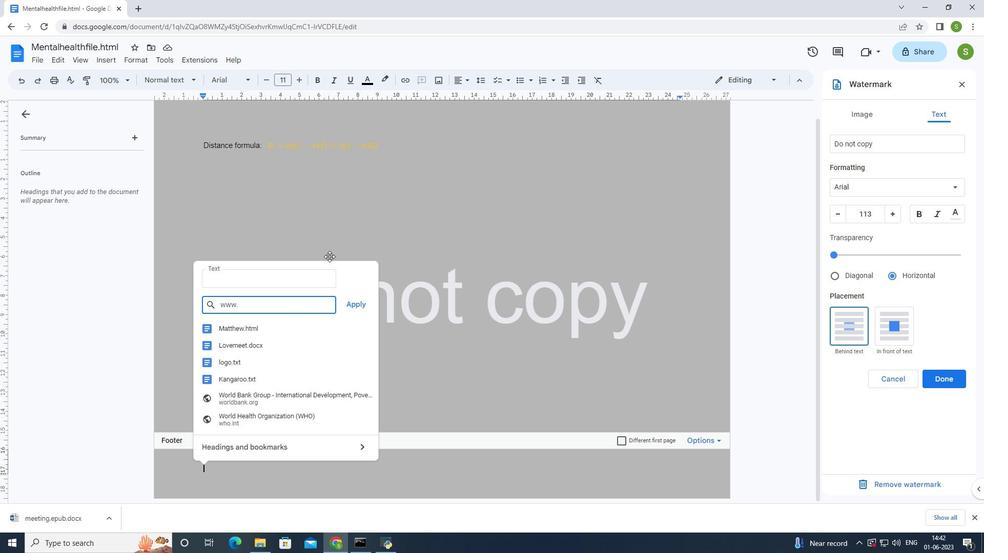 
Action: Key pressed ra
Screenshot: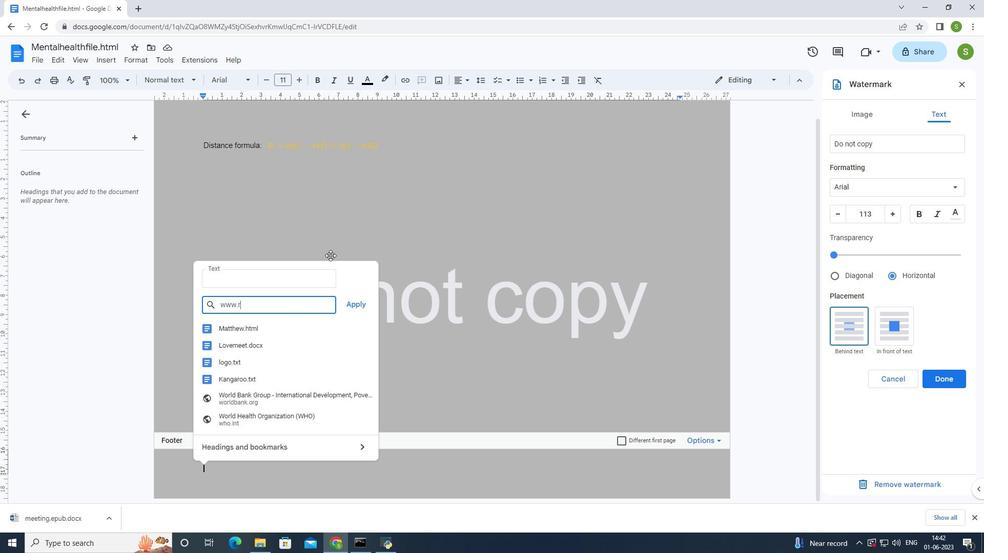 
Action: Mouse moved to (330, 255)
Screenshot: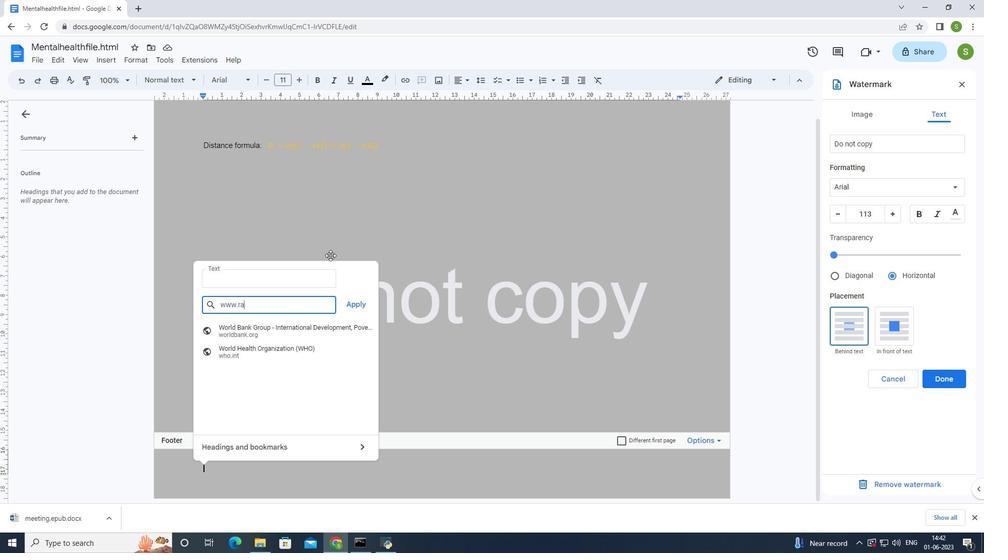 
Action: Key pressed ms
Screenshot: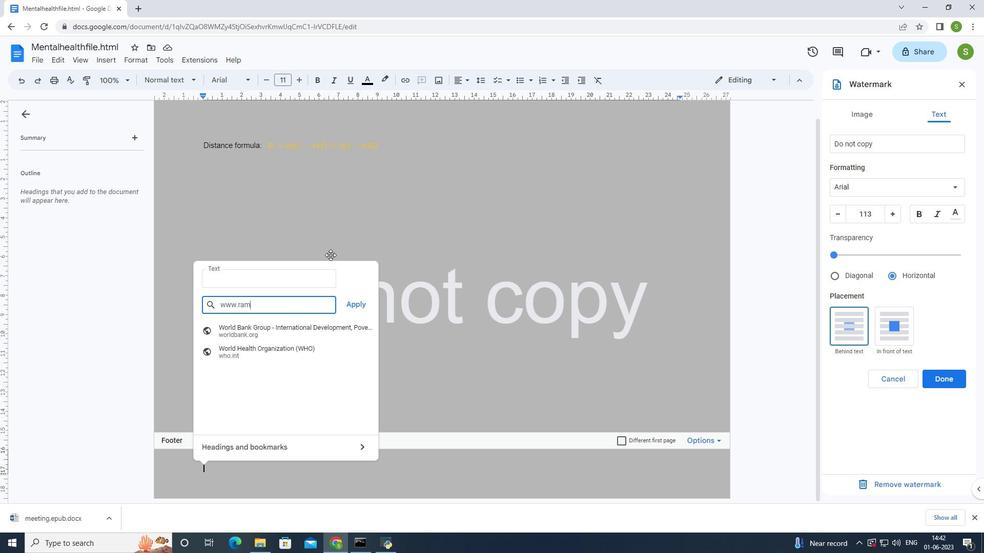 
Action: Mouse moved to (331, 254)
Screenshot: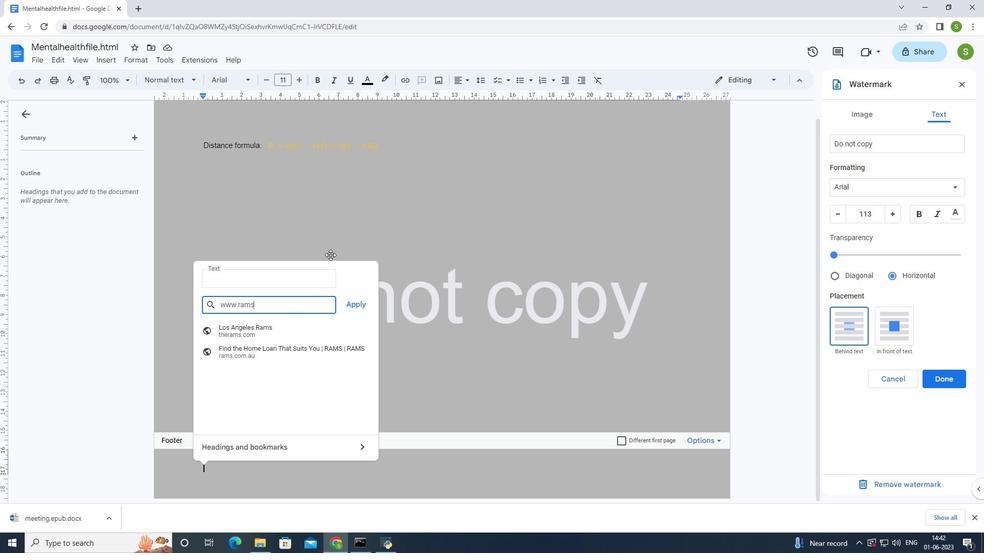 
Action: Key pressed o
Screenshot: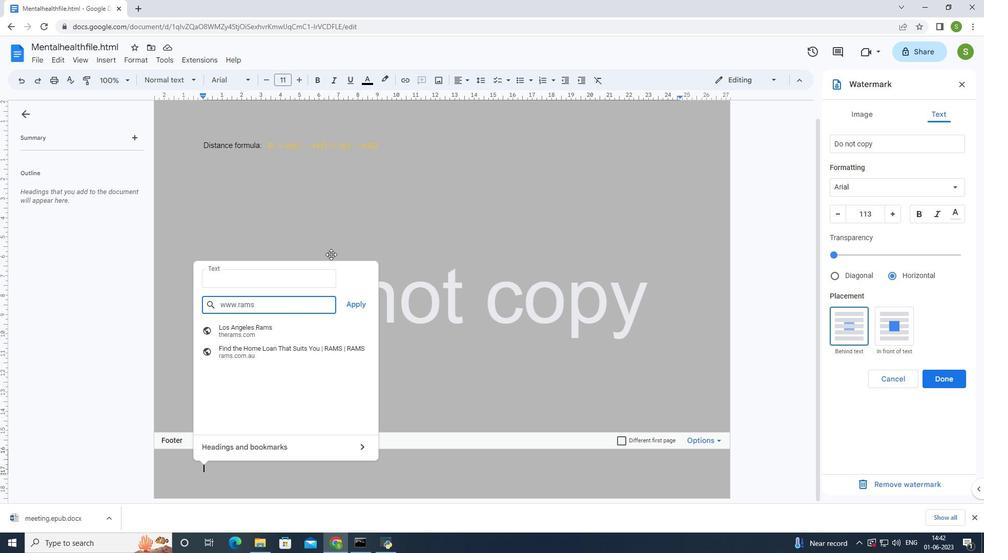 
Action: Mouse moved to (332, 252)
Screenshot: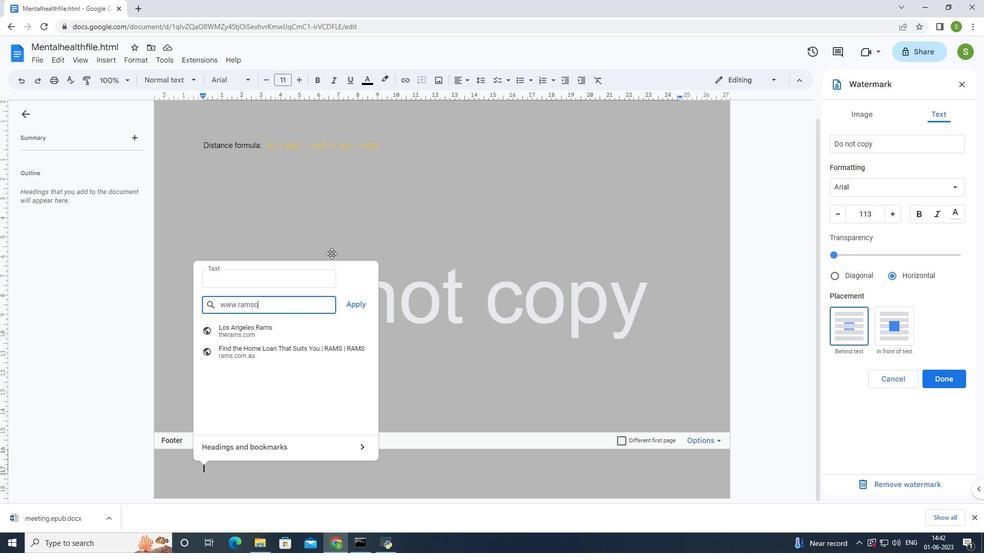 
Action: Key pressed n
Screenshot: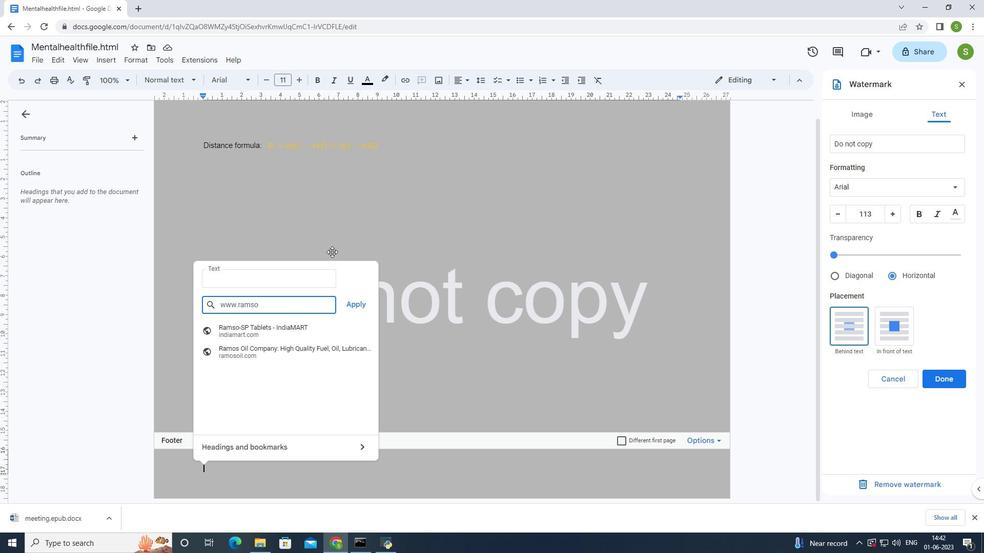 
Action: Mouse moved to (332, 251)
Screenshot: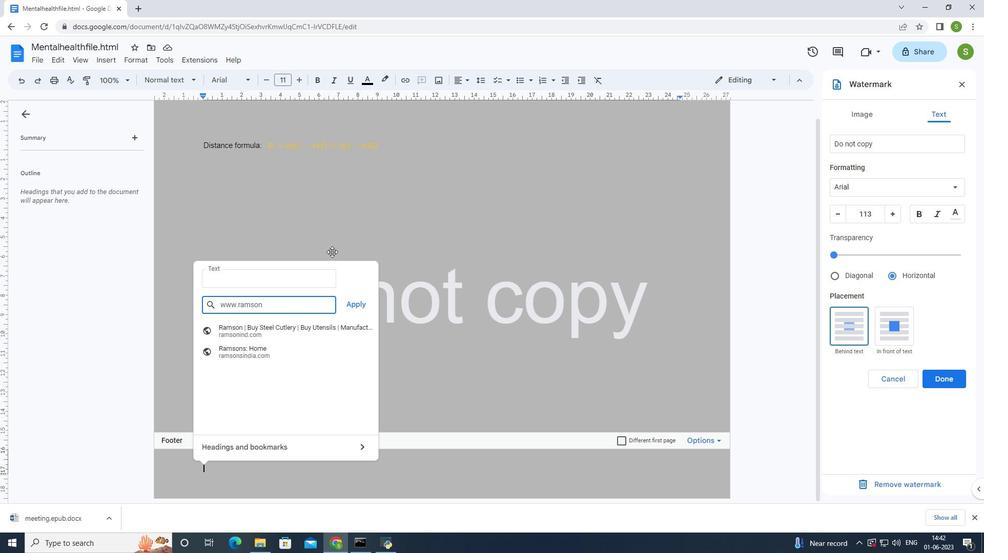 
Action: Key pressed s
Screenshot: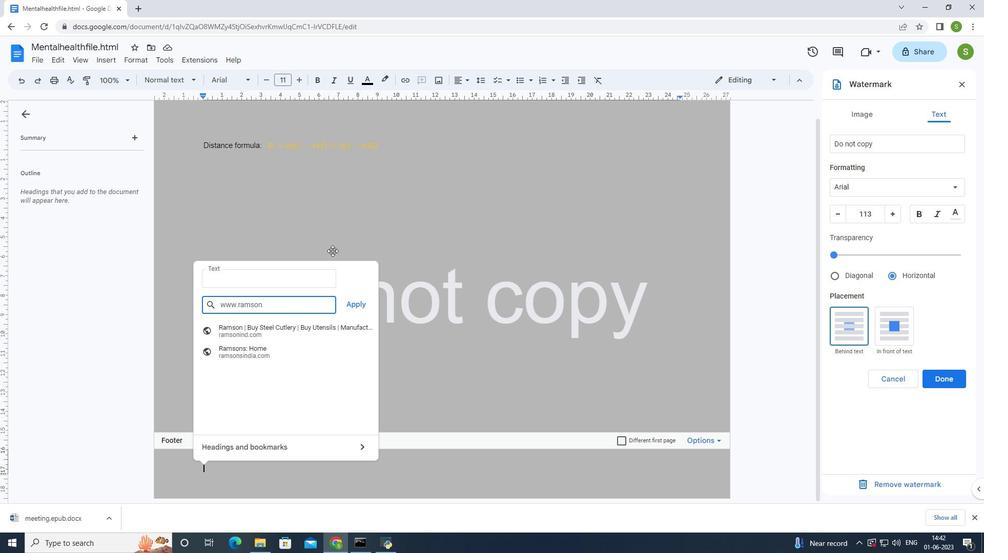 
Action: Mouse moved to (332, 251)
Screenshot: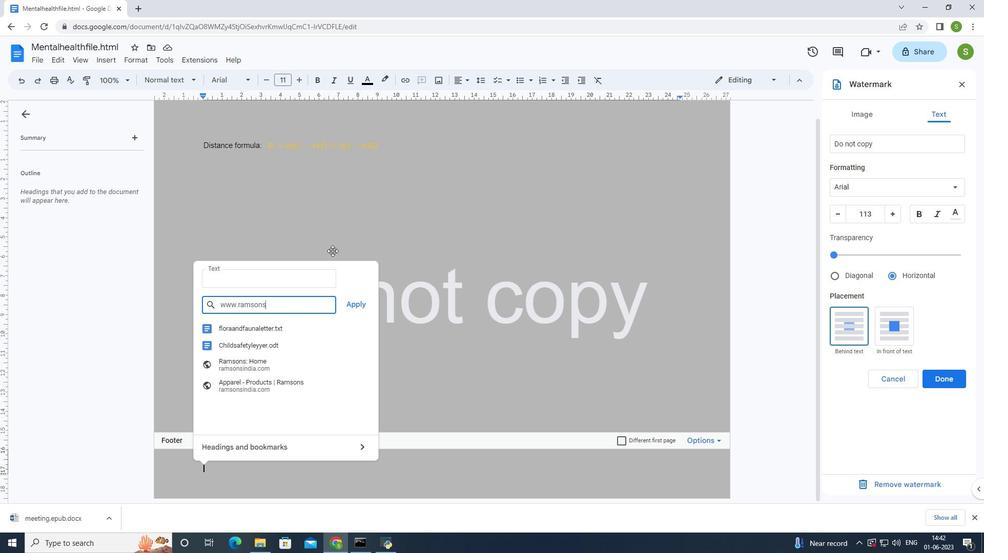 
Action: Key pressed .c
Screenshot: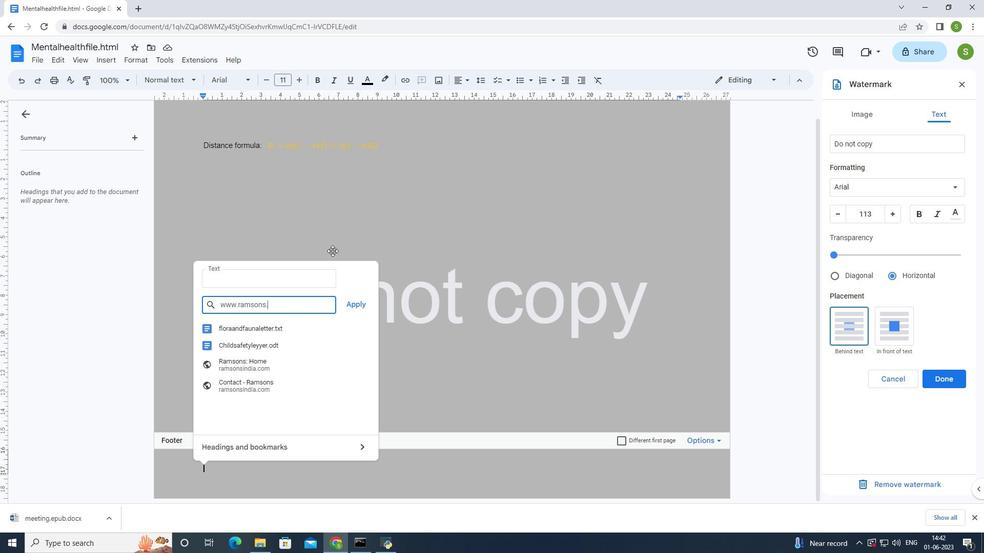 
Action: Mouse moved to (332, 250)
Screenshot: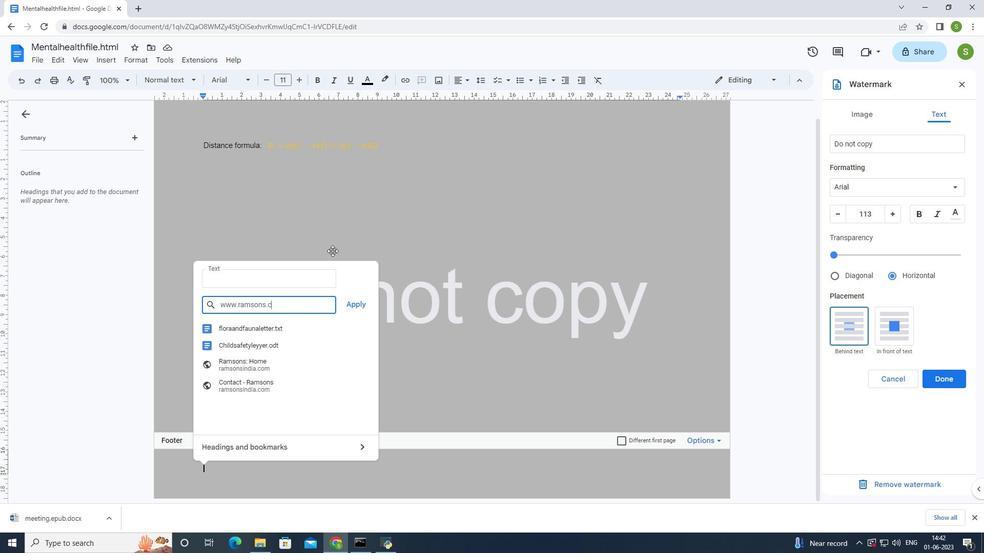 
Action: Key pressed o
Screenshot: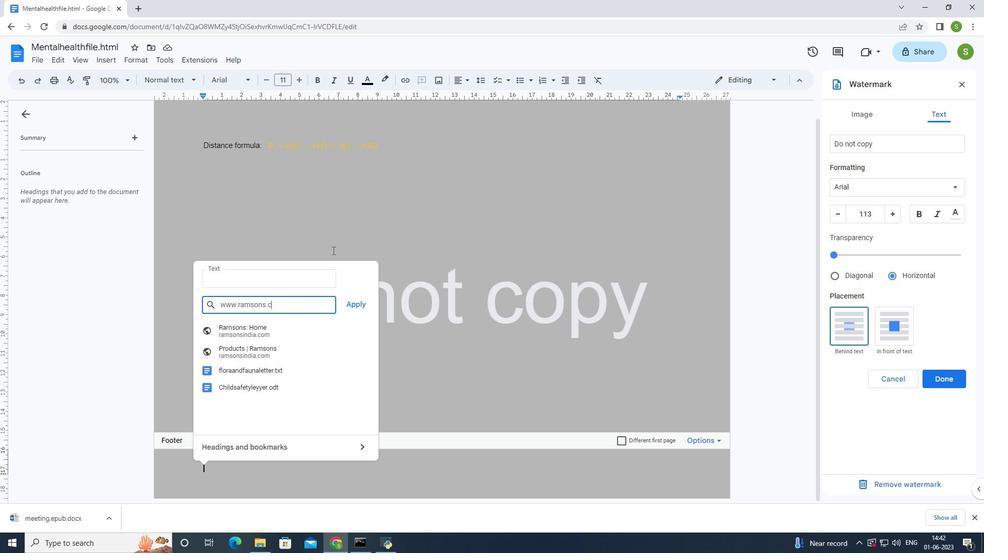 
Action: Mouse moved to (332, 249)
Screenshot: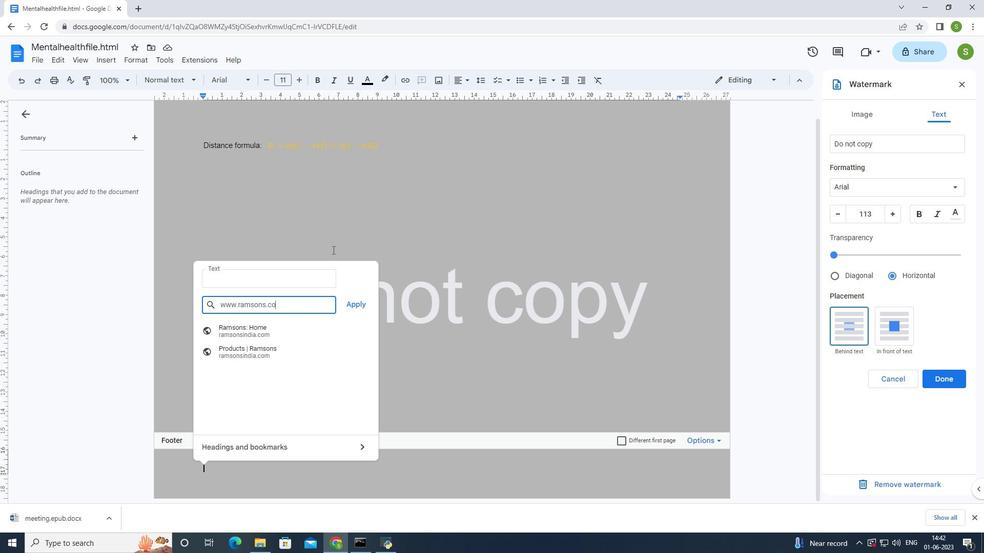 
Action: Key pressed m
Screenshot: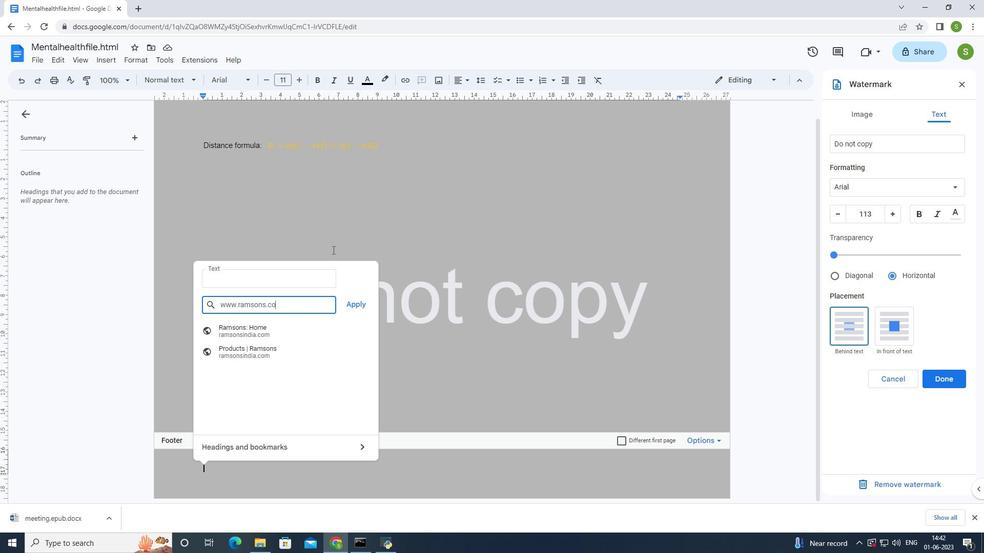 
Action: Mouse moved to (332, 249)
Screenshot: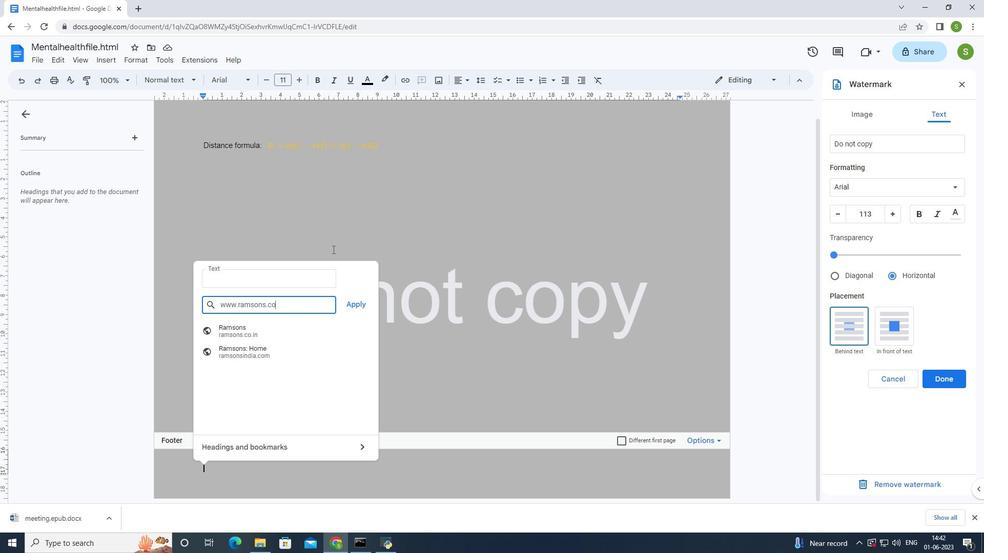 
Action: Key pressed <Key.enter>
Screenshot: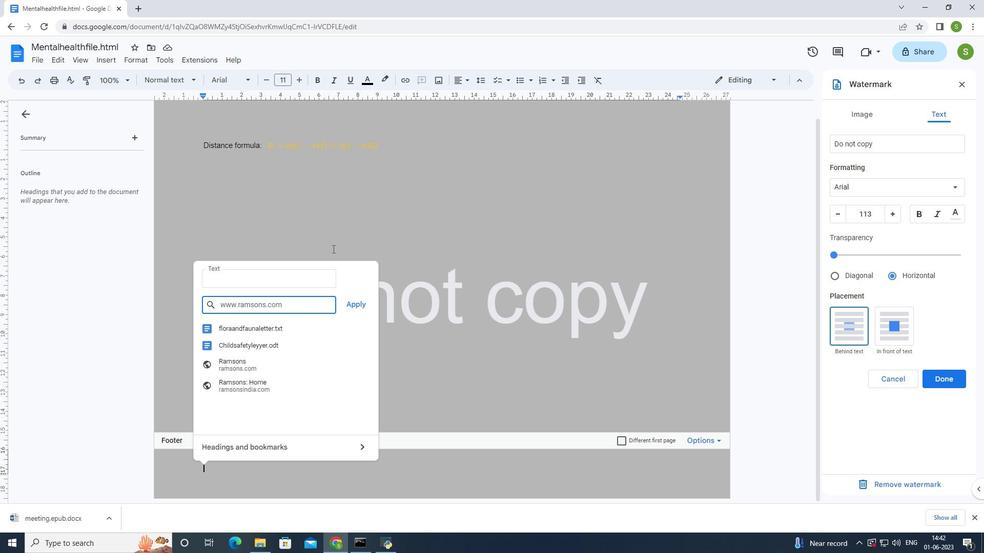 
Action: Mouse moved to (416, 227)
Screenshot: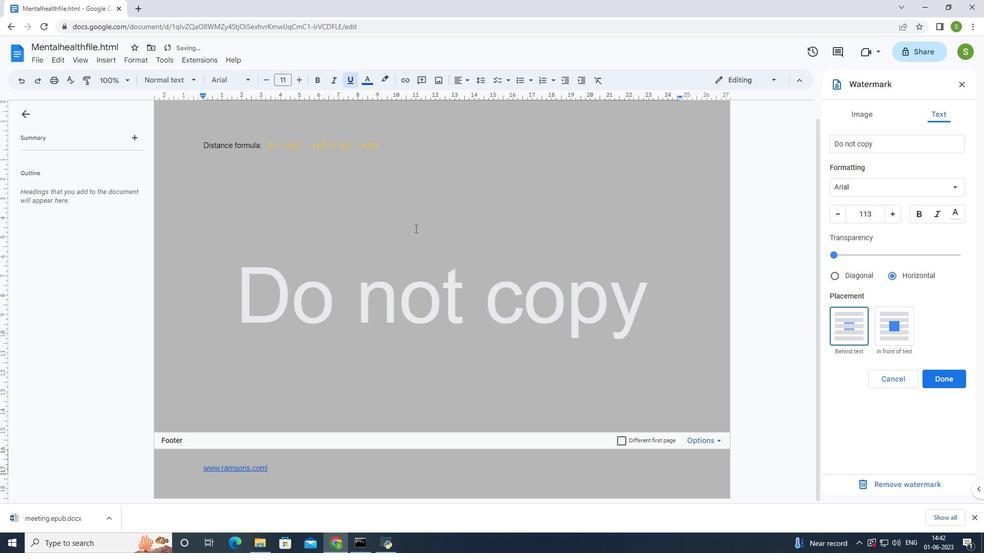 
